 Task: Assign vinnyoffice2@gmail.com as Assignee of Issue Issue0000000449 in Backlog  in Scrum Project Project0000000090 in Jira. Assign vinnyoffice2@gmail.com as Assignee of Issue Issue0000000450 in Backlog  in Scrum Project Project0000000090 in Jira. Create a Sprint called Sprint0000000265 in Scrum Project Project0000000089 in Jira. Create a Sprint called Sprint0000000266 in Scrum Project Project0000000089 in Jira. Create a Sprint called Sprint0000000267 in Scrum Project Project0000000089 in Jira
Action: Mouse moved to (926, 368)
Screenshot: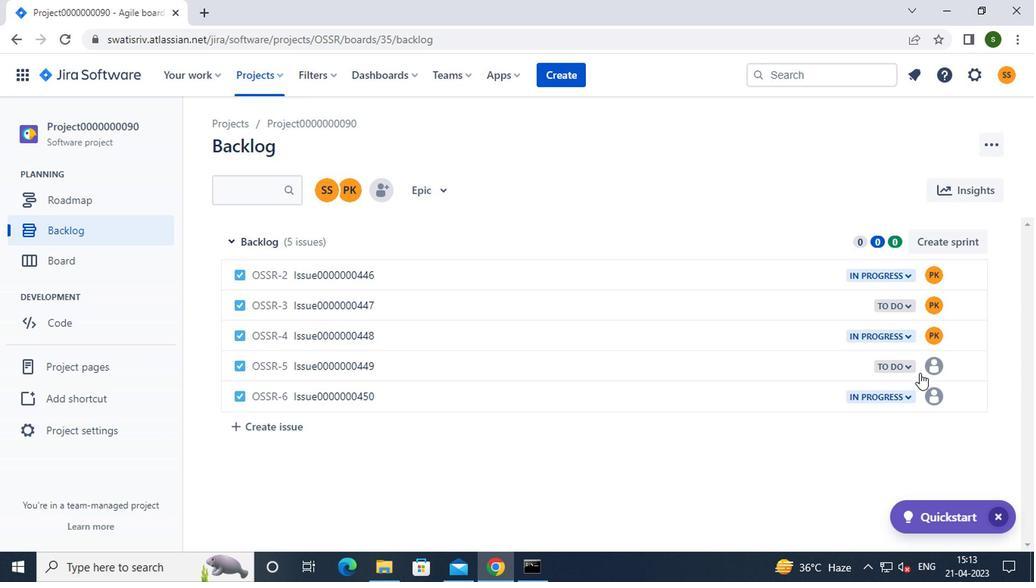 
Action: Mouse pressed left at (926, 368)
Screenshot: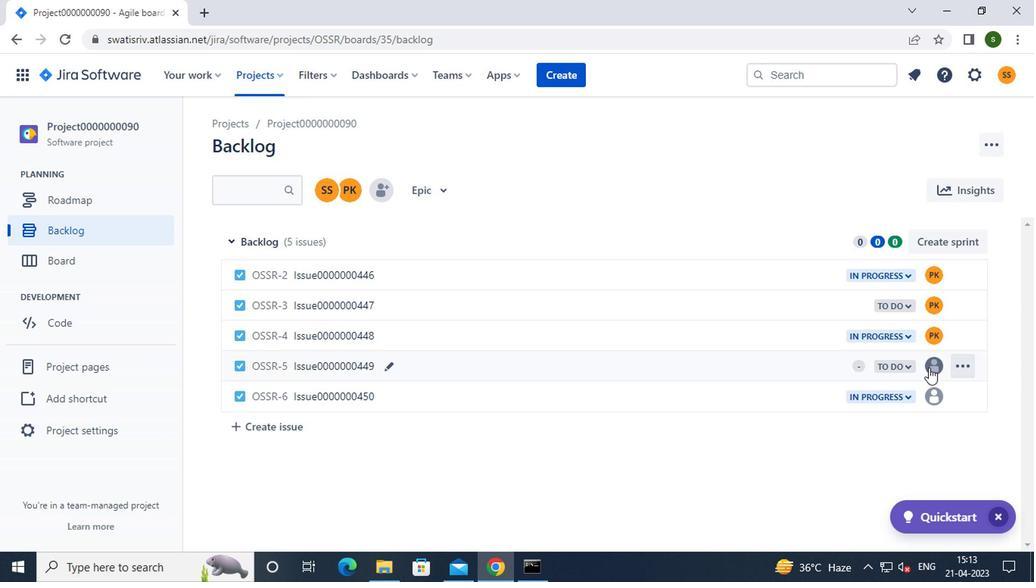 
Action: Mouse moved to (876, 437)
Screenshot: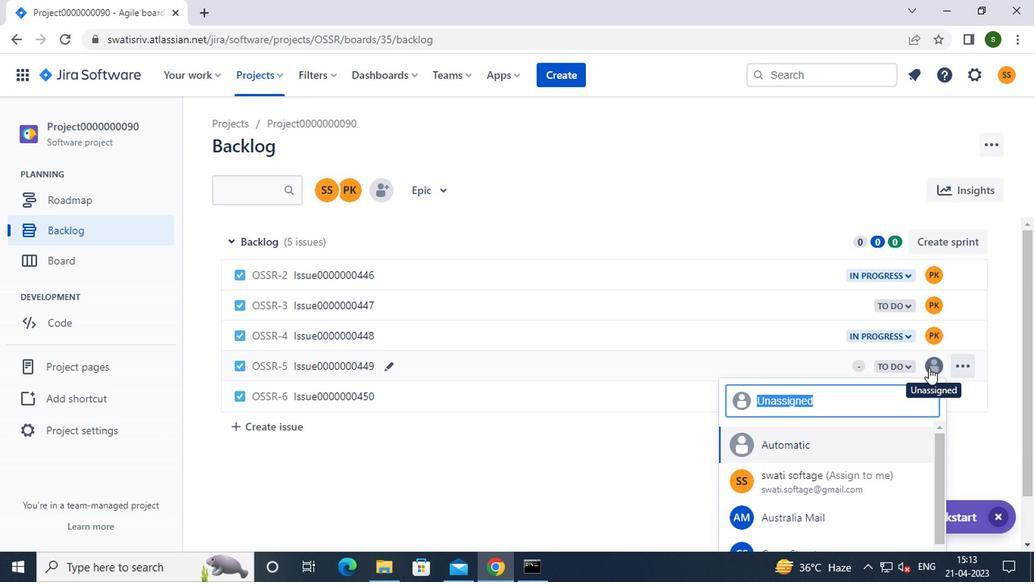 
Action: Mouse scrolled (876, 436) with delta (0, 0)
Screenshot: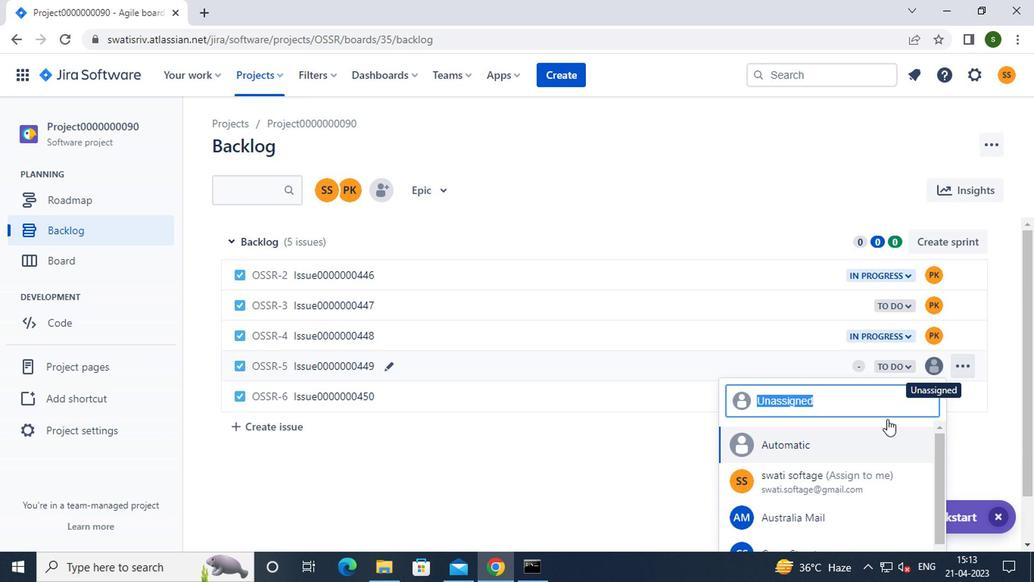 
Action: Mouse scrolled (876, 436) with delta (0, 0)
Screenshot: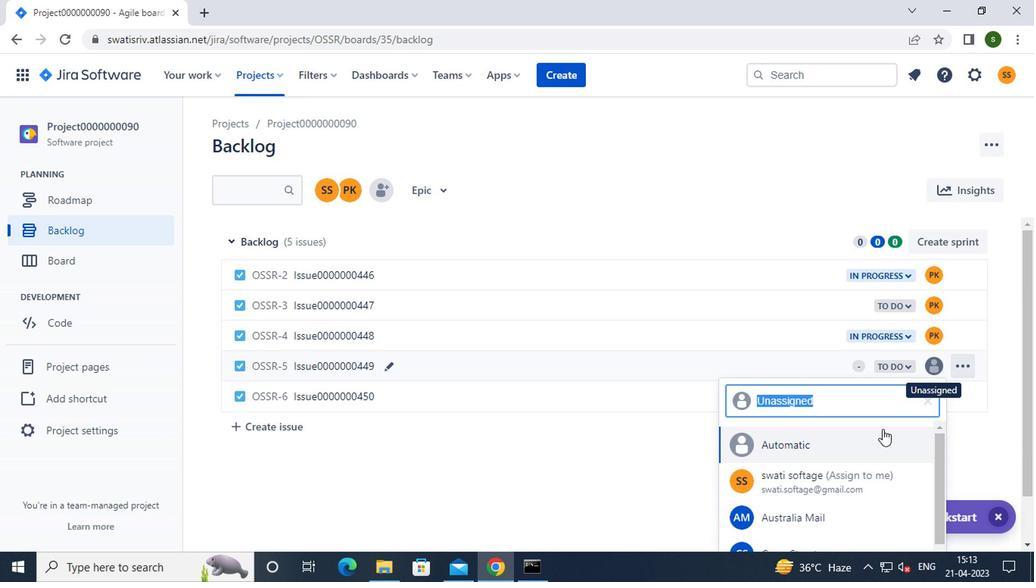
Action: Mouse scrolled (876, 436) with delta (0, 0)
Screenshot: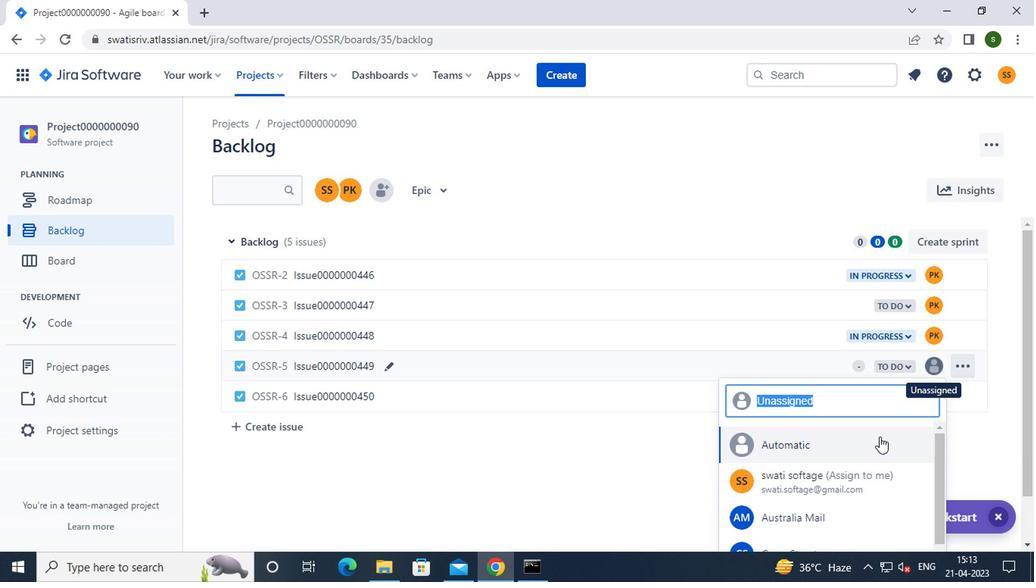 
Action: Mouse moved to (1031, 389)
Screenshot: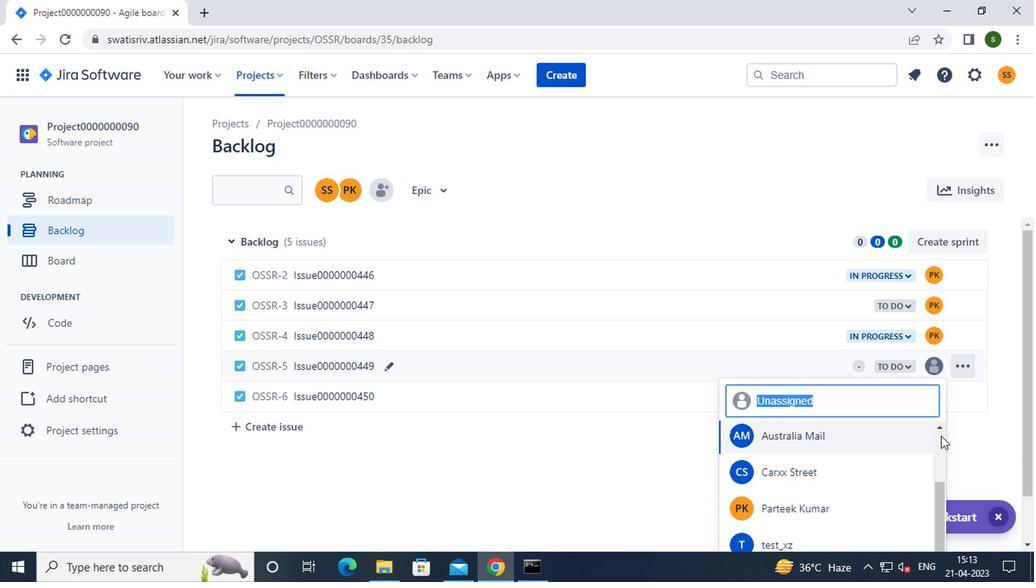 
Action: Mouse pressed left at (1030, 389)
Screenshot: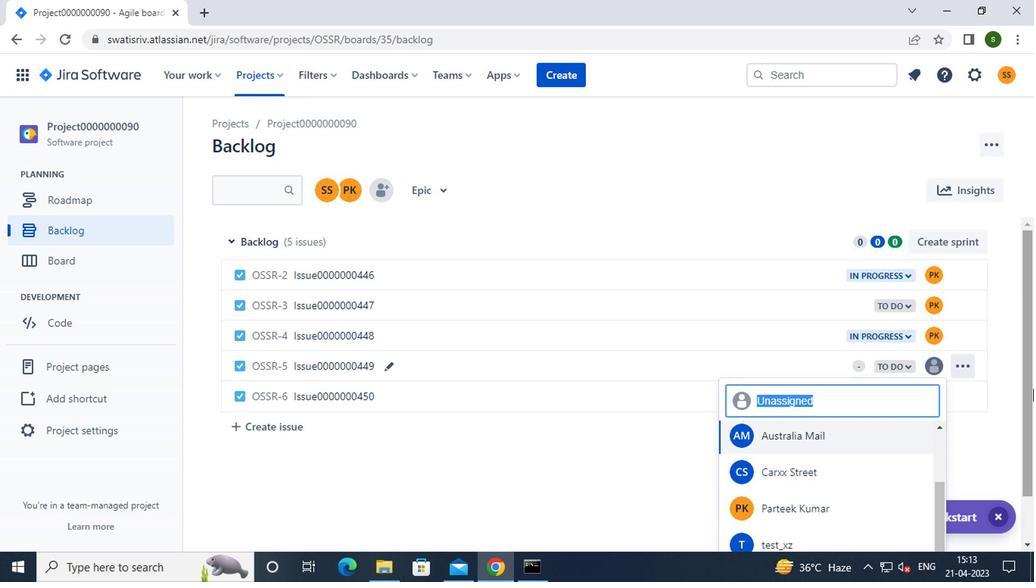 
Action: Mouse moved to (877, 479)
Screenshot: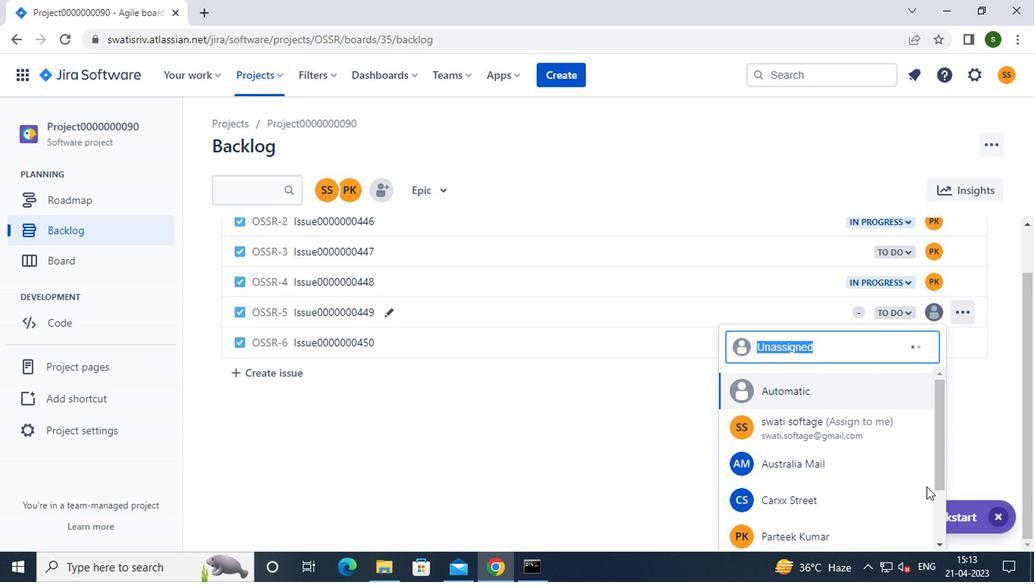 
Action: Mouse scrolled (877, 478) with delta (0, -1)
Screenshot: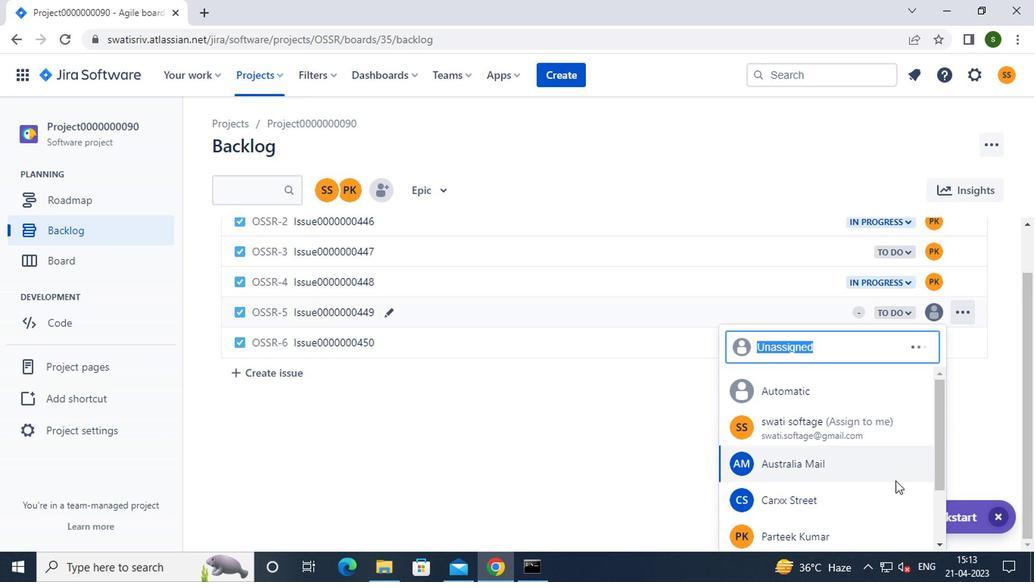 
Action: Mouse scrolled (877, 478) with delta (0, -1)
Screenshot: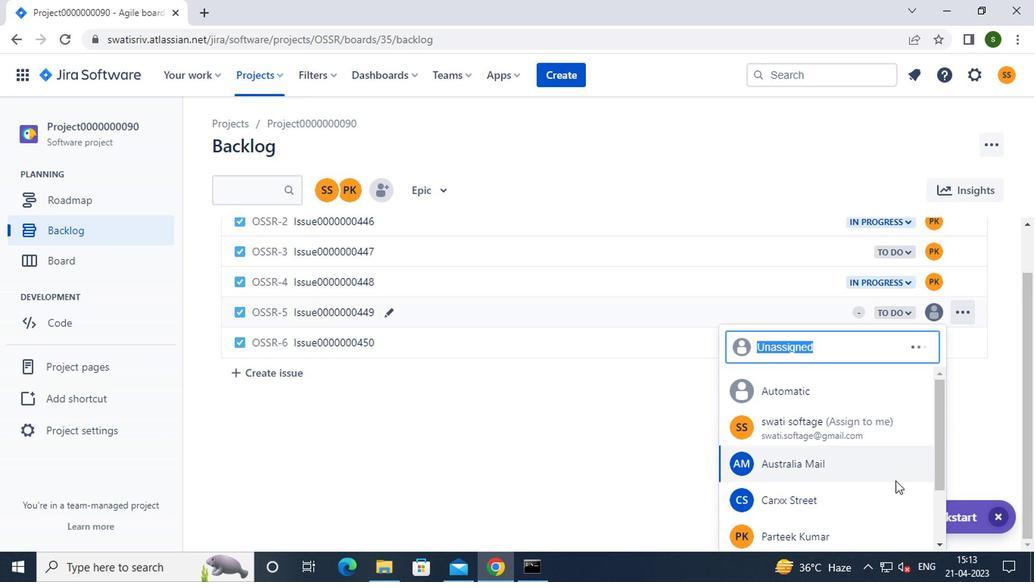 
Action: Mouse scrolled (877, 478) with delta (0, -1)
Screenshot: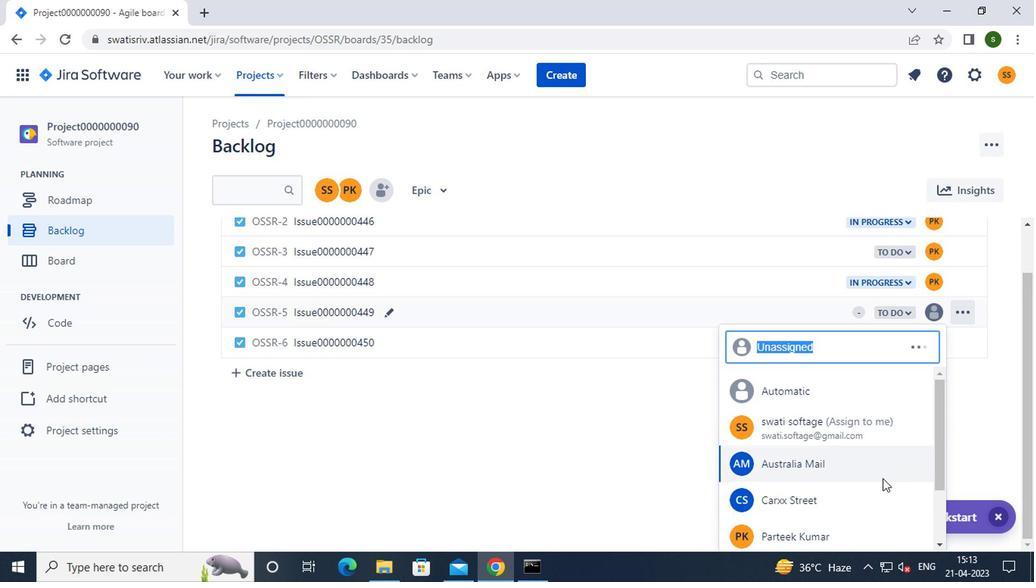 
Action: Mouse moved to (801, 532)
Screenshot: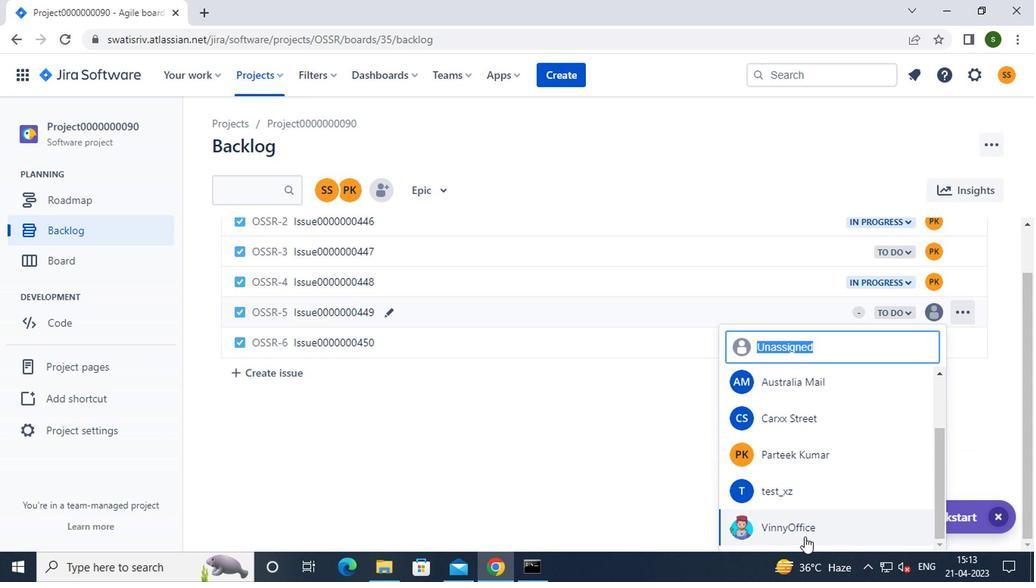 
Action: Mouse pressed left at (801, 532)
Screenshot: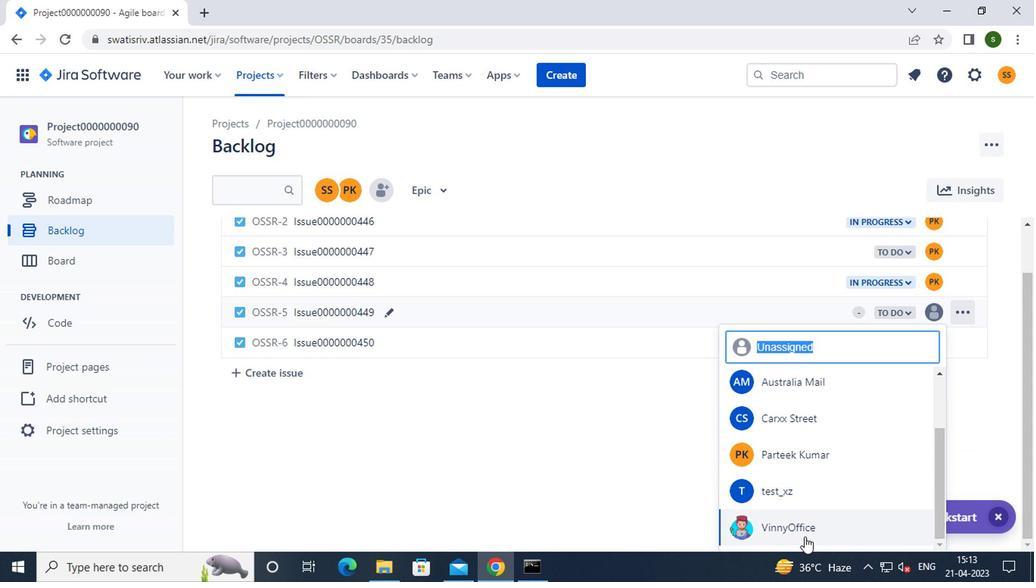 
Action: Mouse moved to (931, 401)
Screenshot: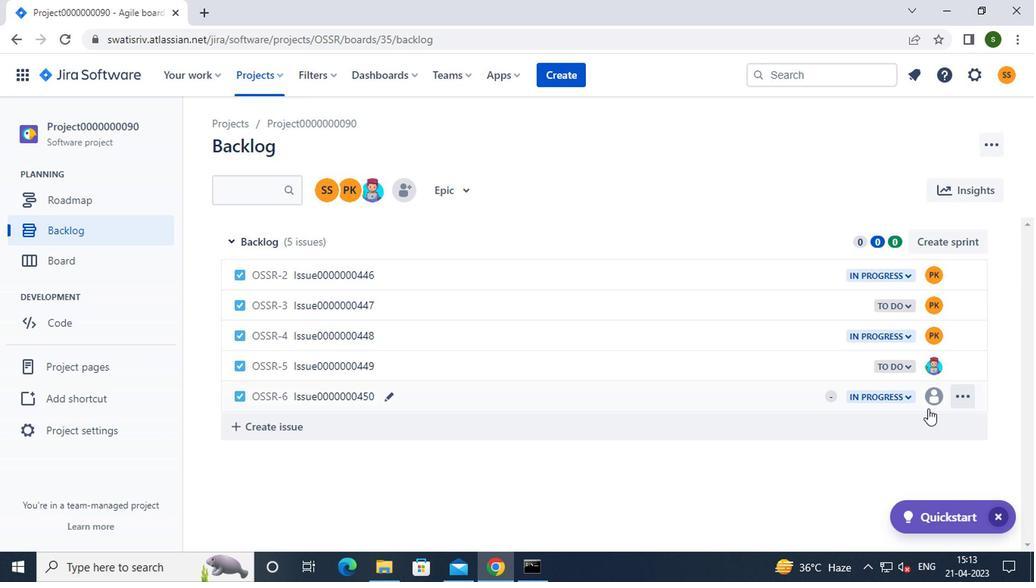 
Action: Mouse pressed left at (931, 401)
Screenshot: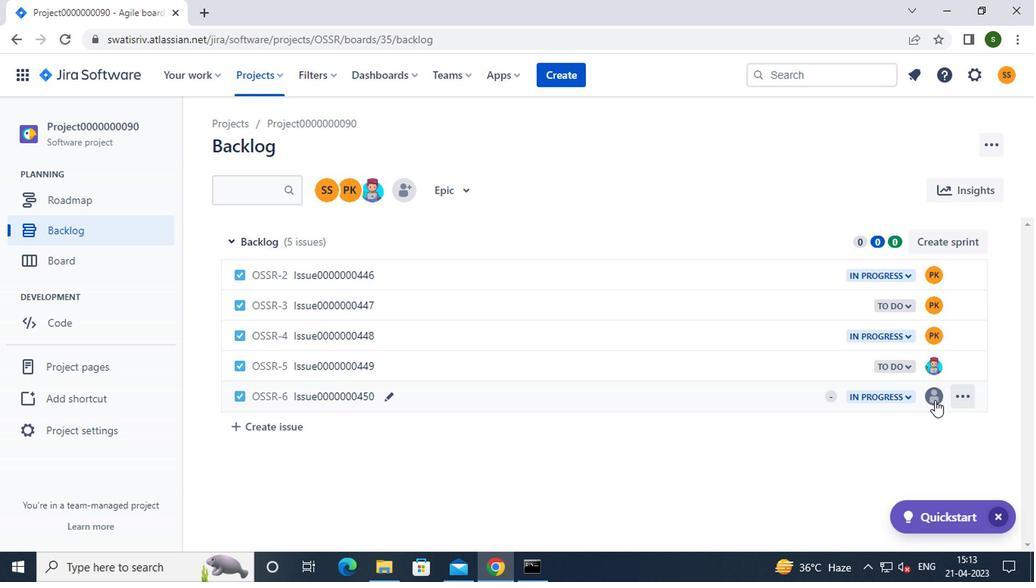 
Action: Mouse moved to (894, 427)
Screenshot: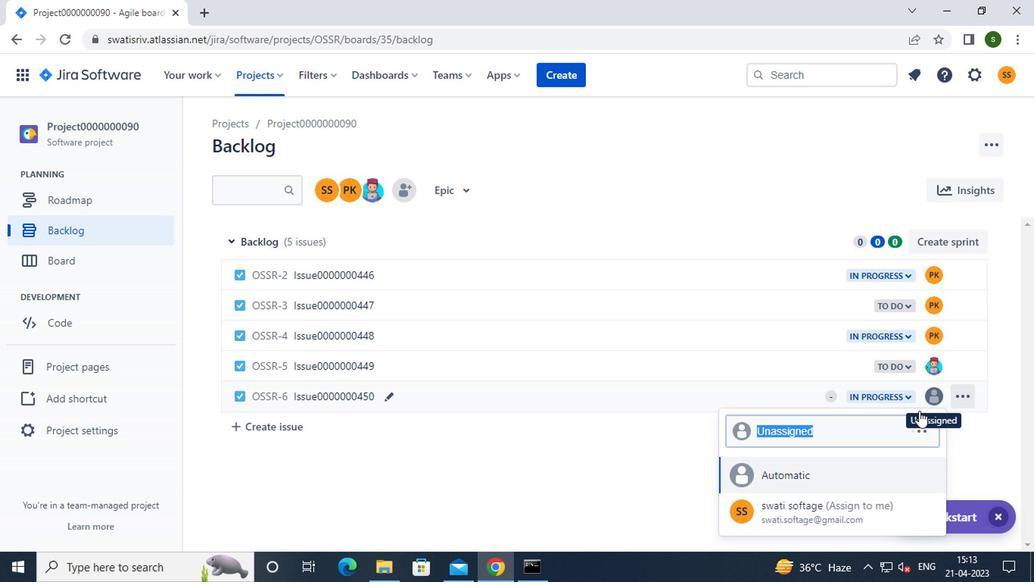
Action: Mouse scrolled (894, 426) with delta (0, 0)
Screenshot: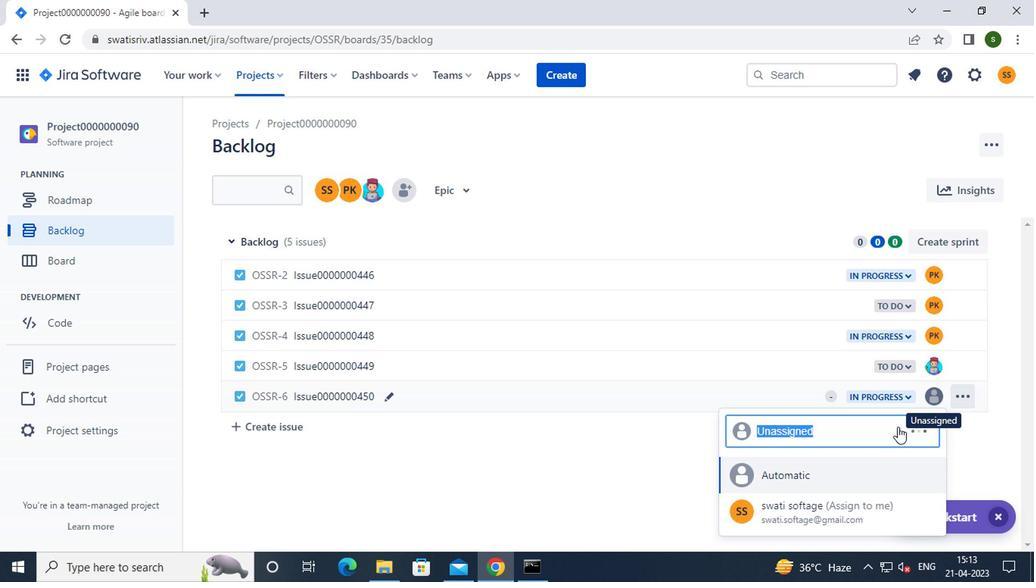 
Action: Mouse scrolled (894, 426) with delta (0, 0)
Screenshot: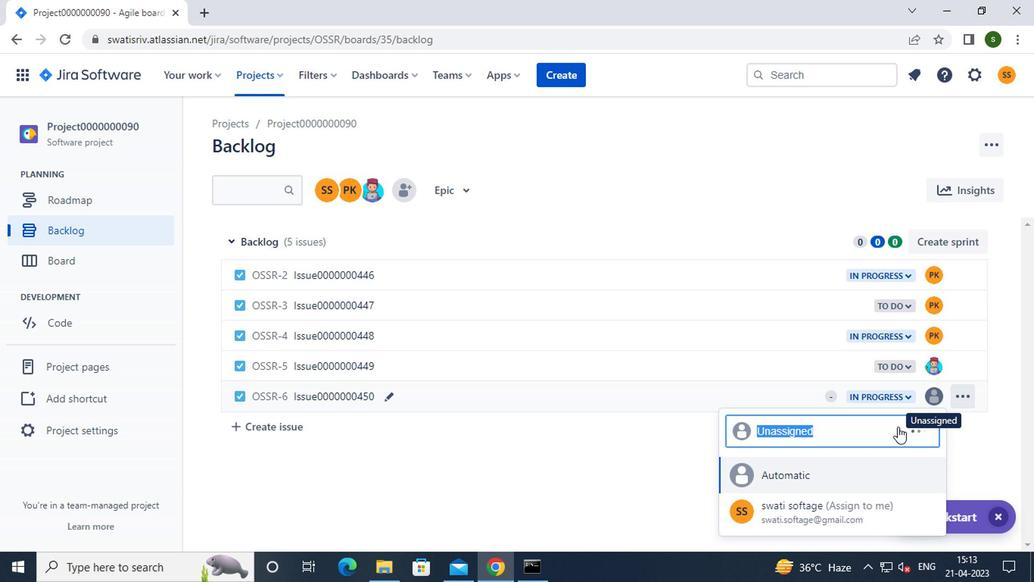 
Action: Mouse scrolled (894, 426) with delta (0, 0)
Screenshot: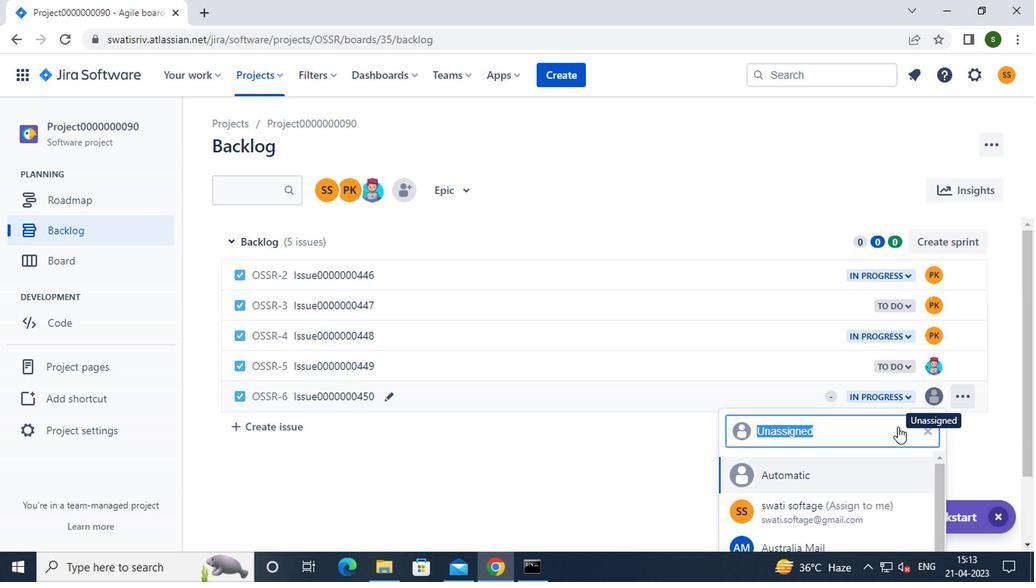 
Action: Mouse scrolled (894, 426) with delta (0, 0)
Screenshot: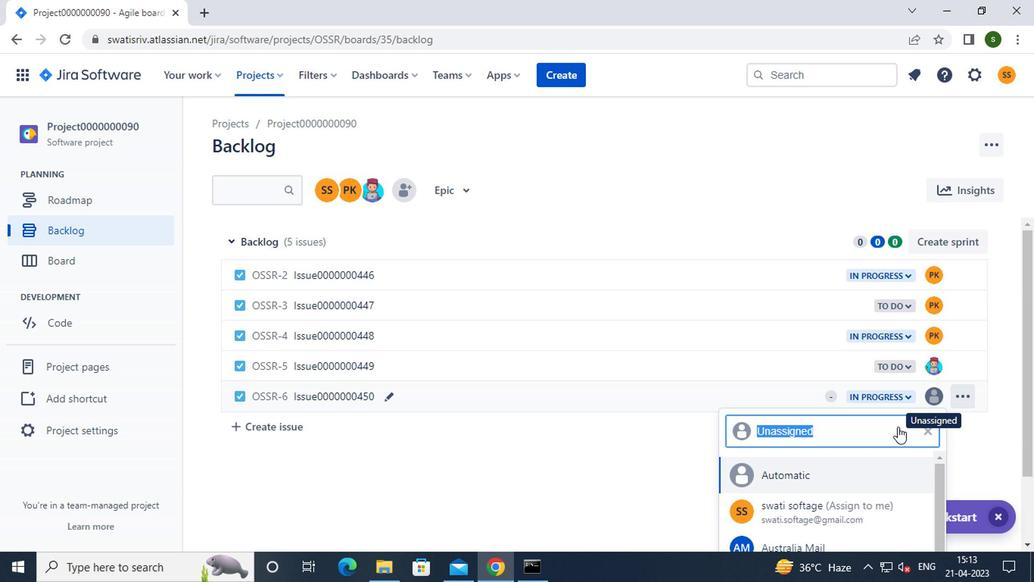 
Action: Mouse scrolled (894, 426) with delta (0, 0)
Screenshot: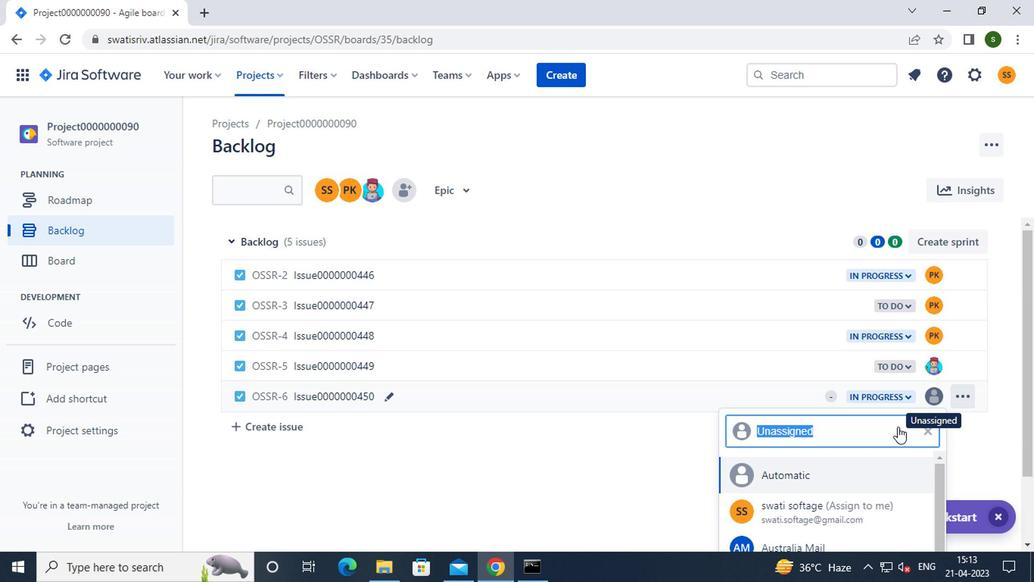 
Action: Mouse moved to (932, 416)
Screenshot: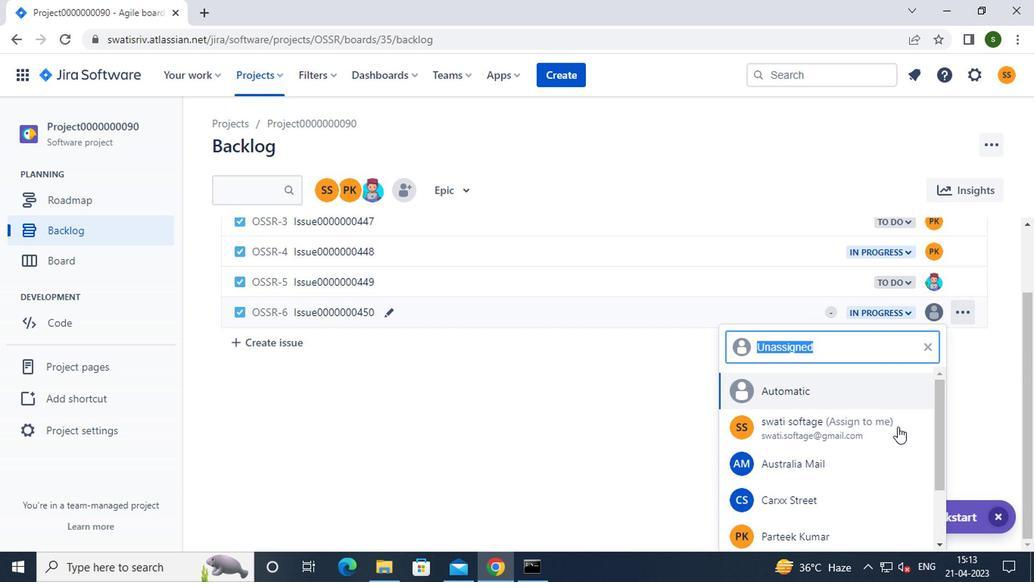 
Action: Mouse pressed left at (932, 416)
Screenshot: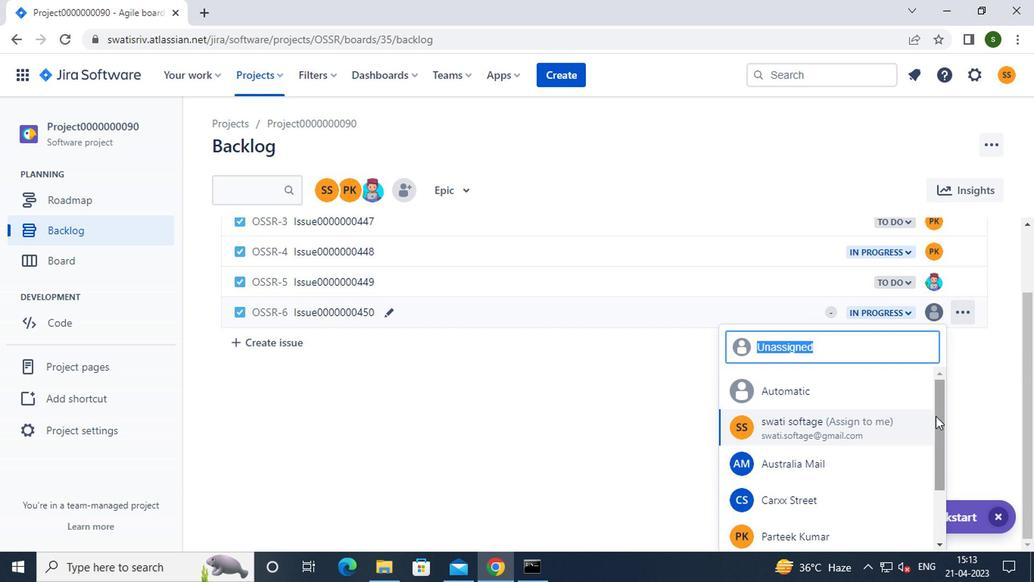 
Action: Mouse moved to (818, 522)
Screenshot: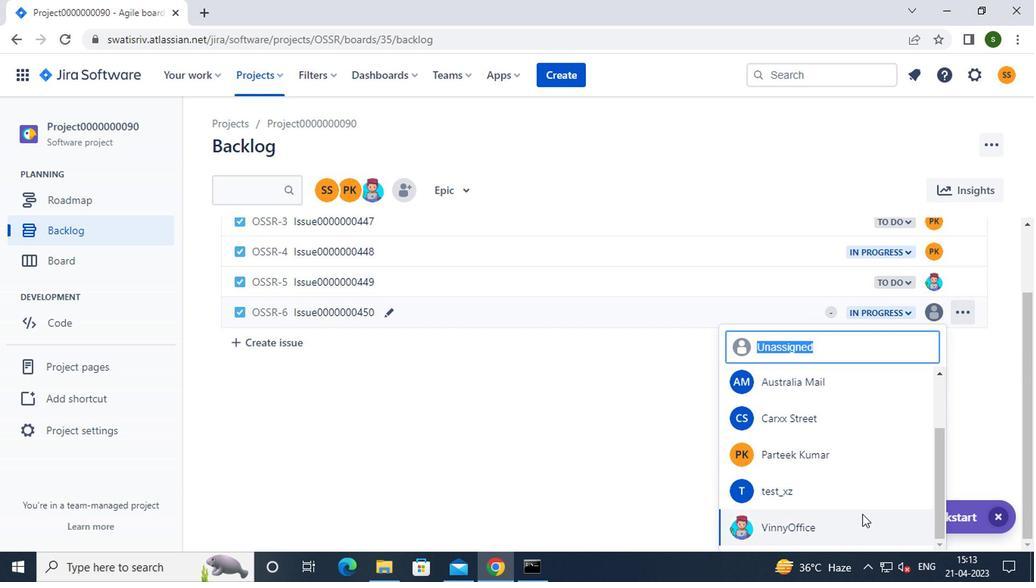 
Action: Mouse pressed left at (818, 522)
Screenshot: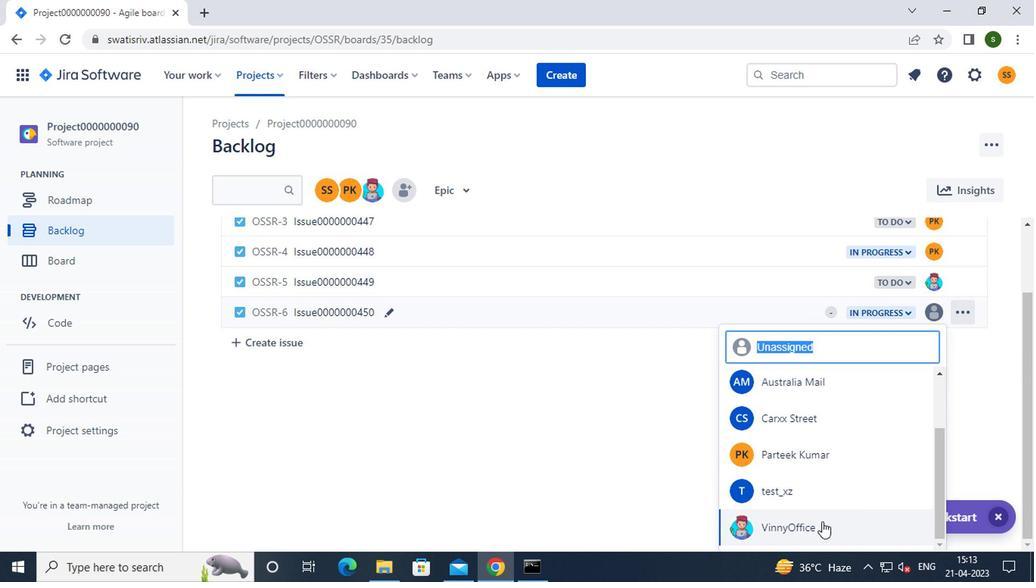 
Action: Mouse moved to (252, 80)
Screenshot: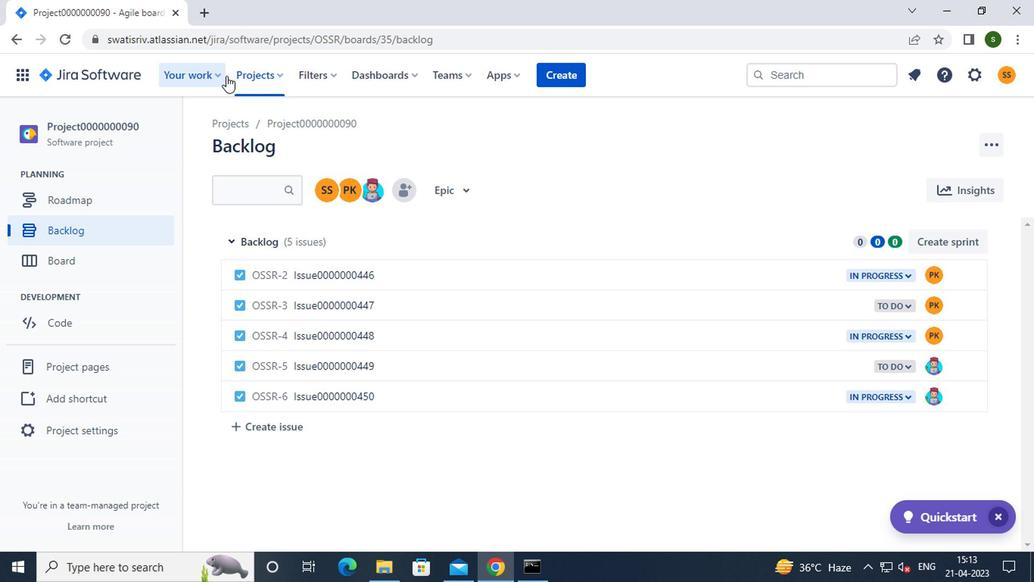 
Action: Mouse pressed left at (252, 80)
Screenshot: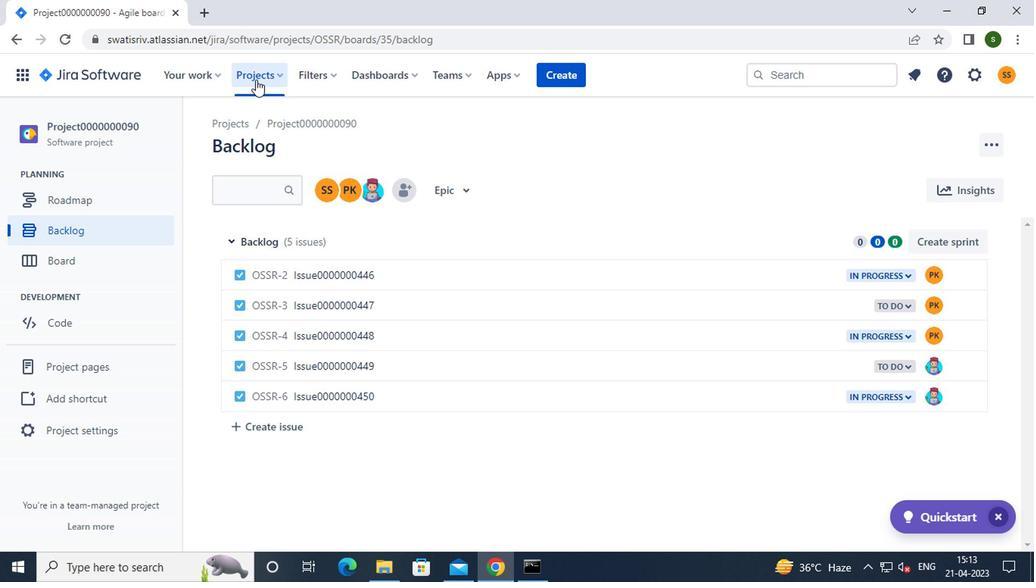 
Action: Mouse moved to (371, 188)
Screenshot: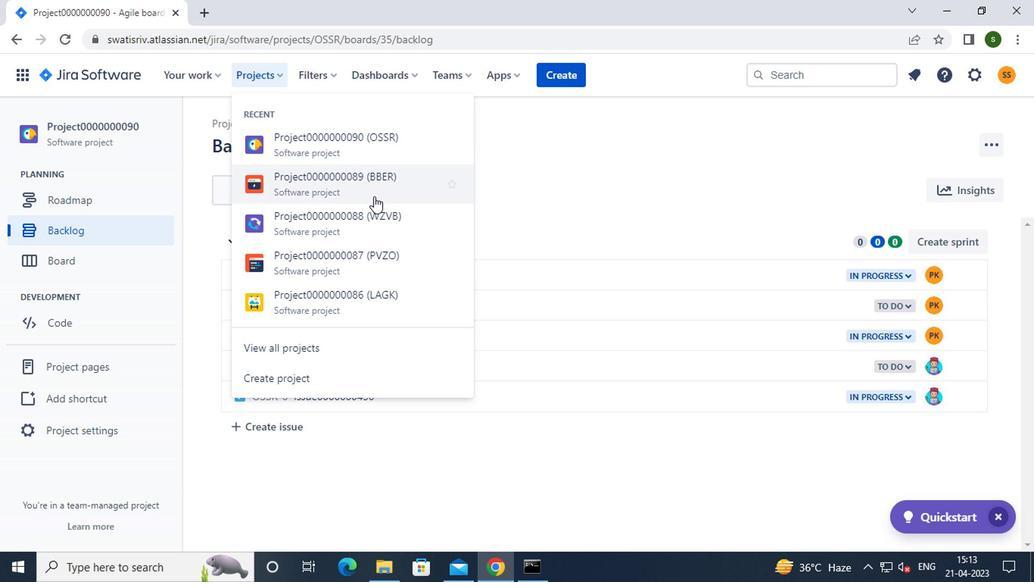 
Action: Mouse pressed left at (371, 188)
Screenshot: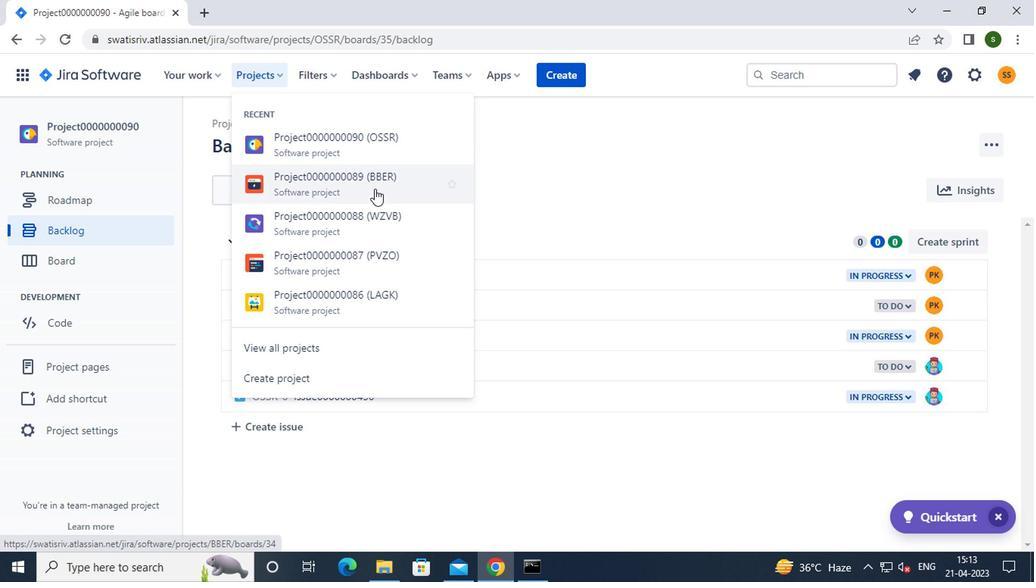 
Action: Mouse moved to (92, 227)
Screenshot: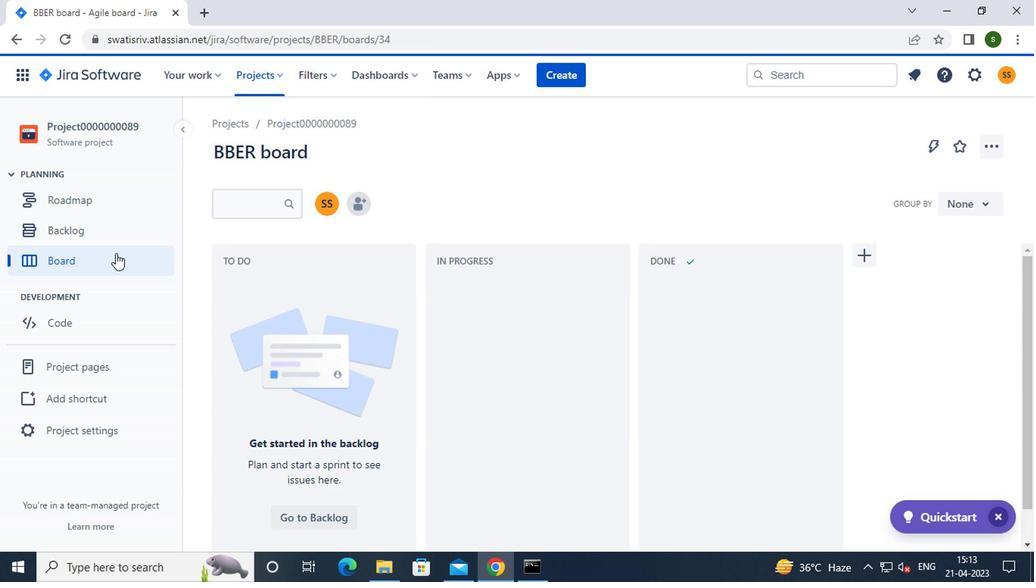 
Action: Mouse pressed left at (92, 227)
Screenshot: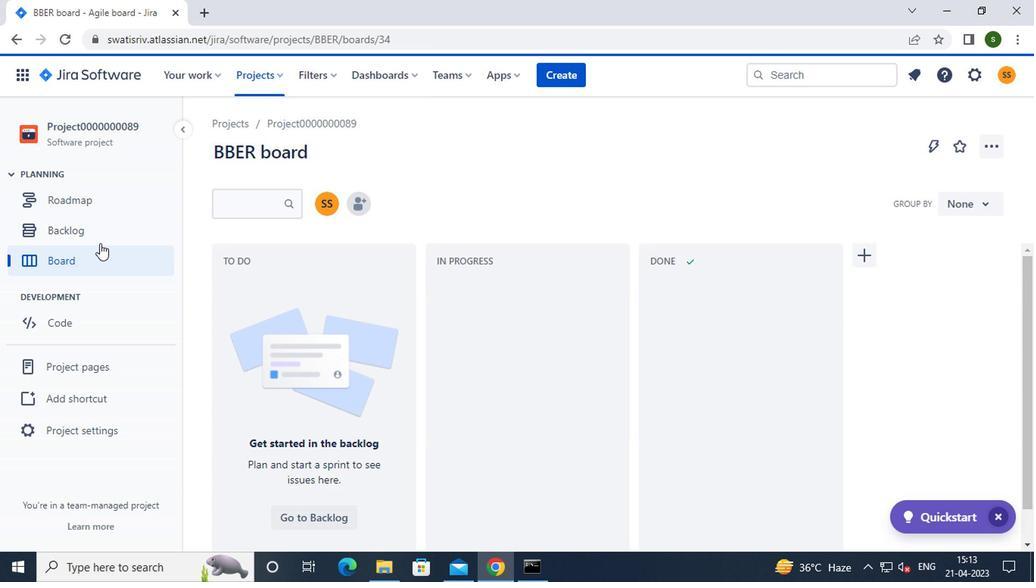 
Action: Mouse moved to (962, 246)
Screenshot: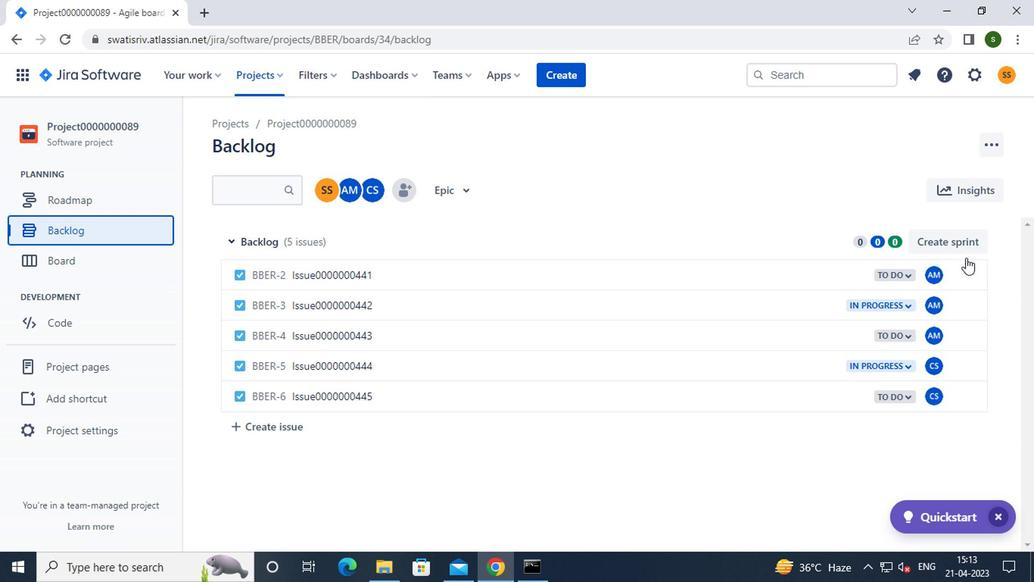 
Action: Mouse pressed left at (962, 246)
Screenshot: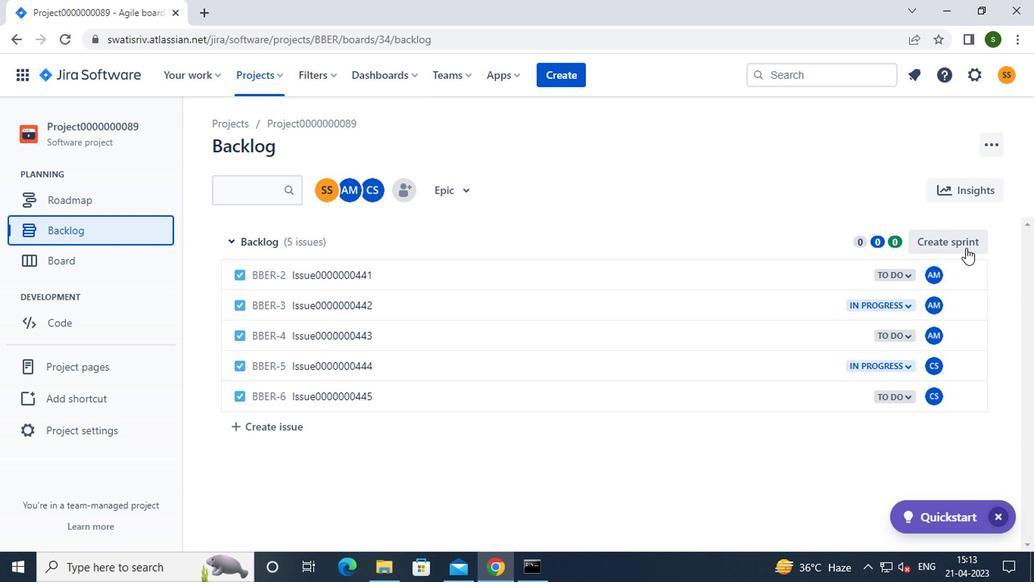 
Action: Mouse moved to (961, 247)
Screenshot: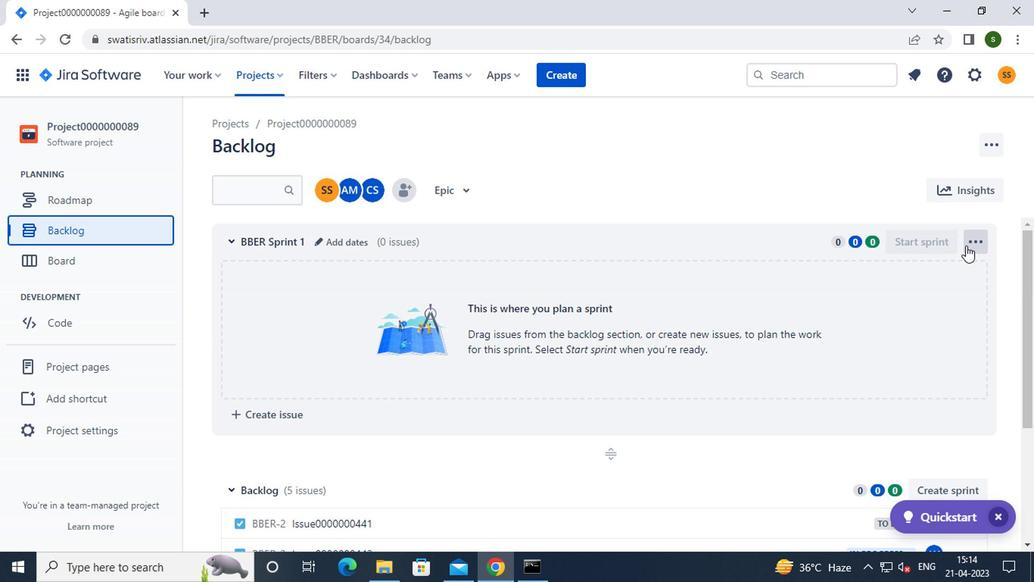 
Action: Mouse pressed left at (961, 247)
Screenshot: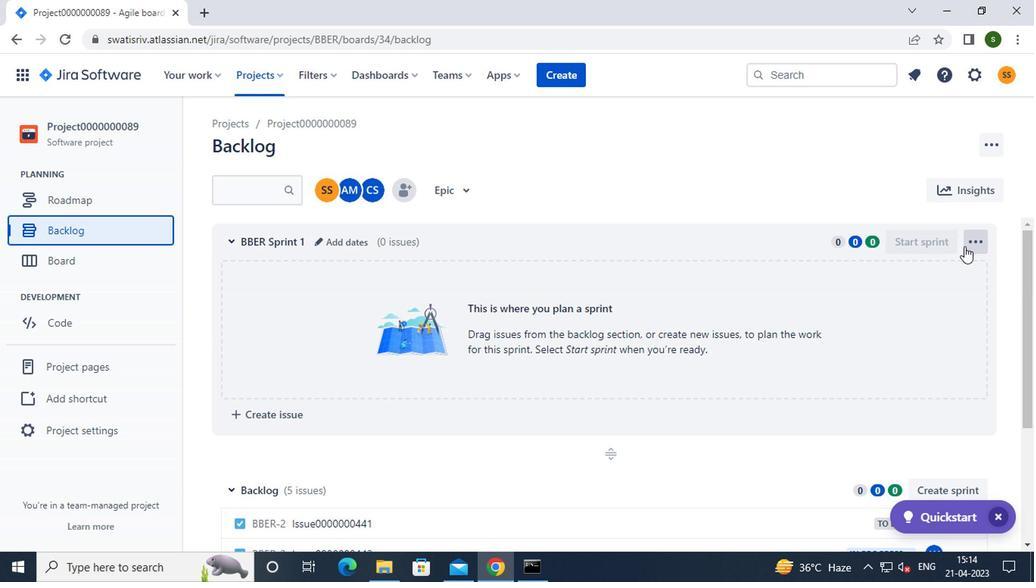 
Action: Mouse moved to (949, 281)
Screenshot: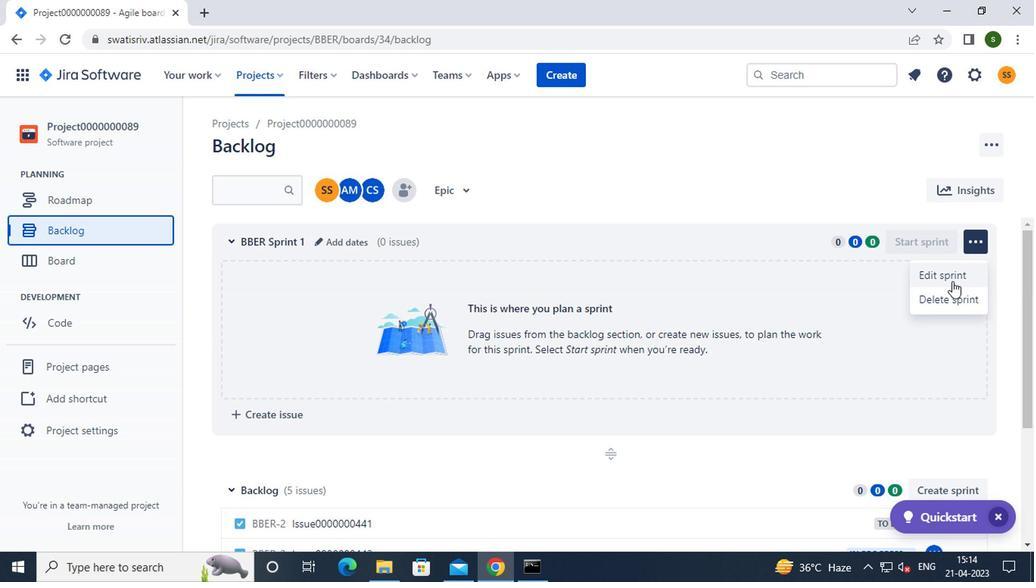 
Action: Mouse pressed left at (949, 281)
Screenshot: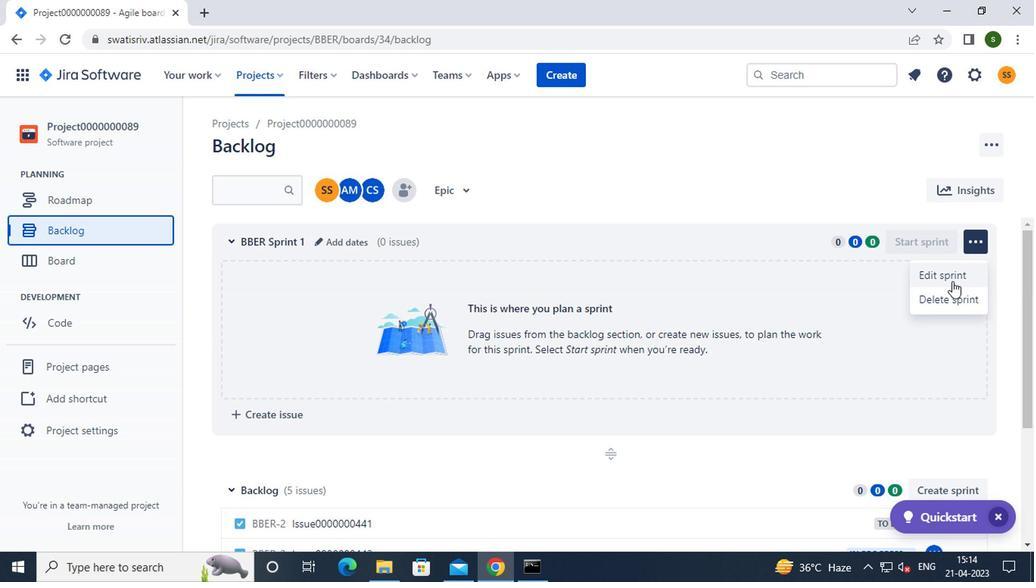 
Action: Mouse moved to (418, 199)
Screenshot: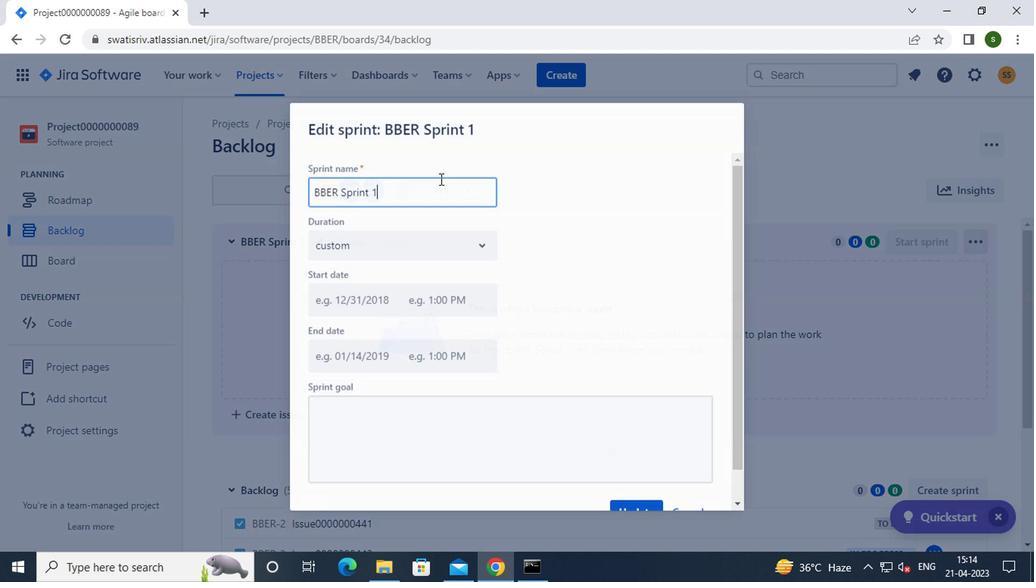 
Action: Key pressed <Key.backspace><Key.backspace><Key.backspace><Key.backspace><Key.backspace><Key.backspace><Key.backspace><Key.backspace><Key.backspace><Key.backspace><Key.backspace><Key.backspace><Key.backspace><Key.backspace><Key.backspace><Key.caps_lock><Key.caps_lock>s<Key.caps_lock>print0000000265
Screenshot: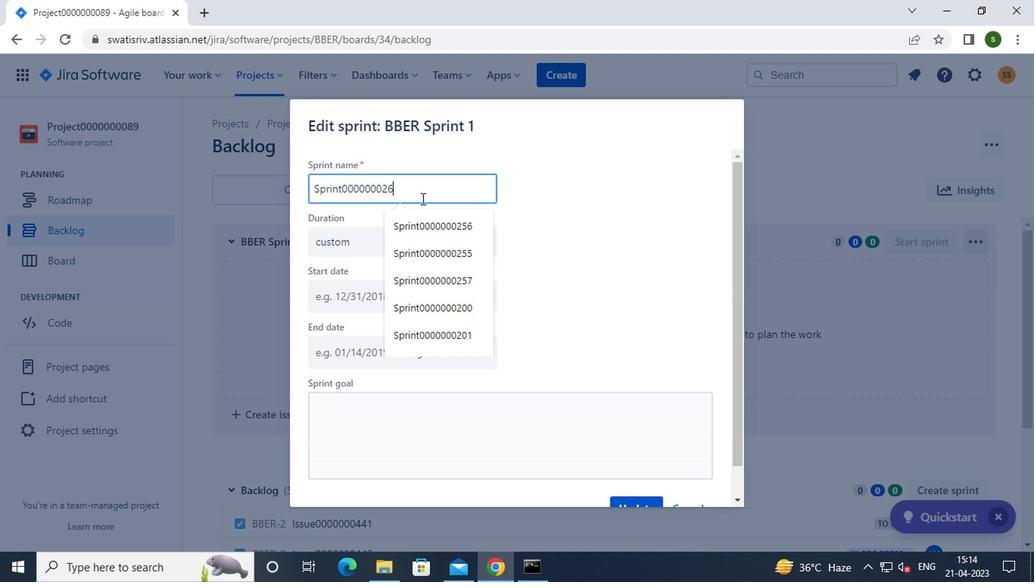
Action: Mouse moved to (653, 298)
Screenshot: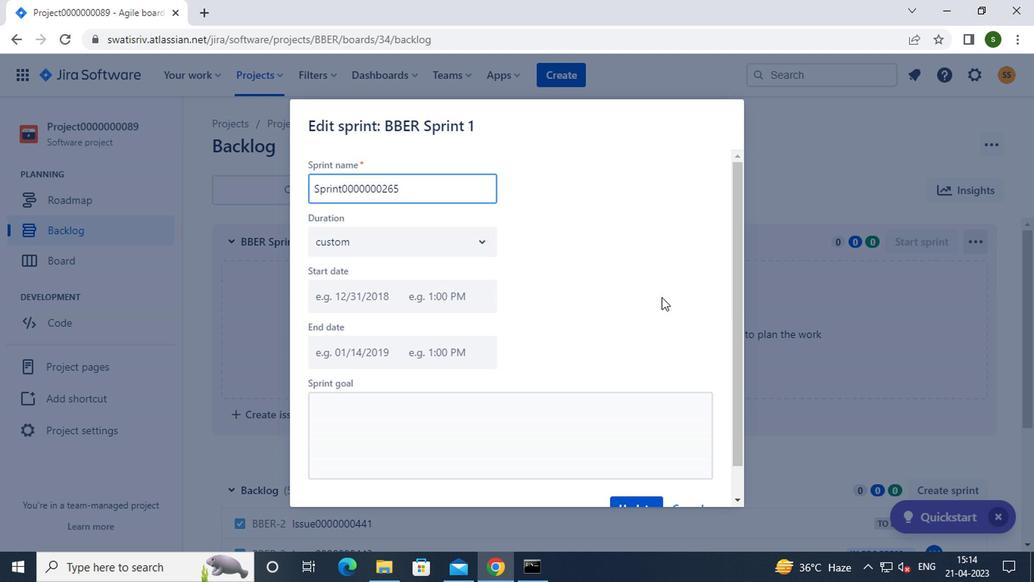 
Action: Mouse scrolled (653, 297) with delta (0, 0)
Screenshot: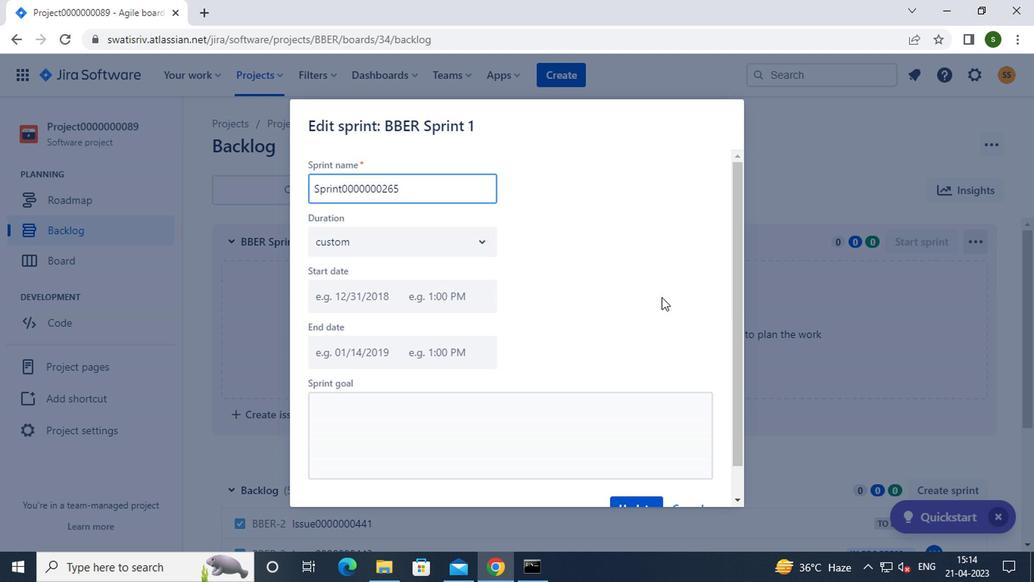
Action: Mouse moved to (653, 298)
Screenshot: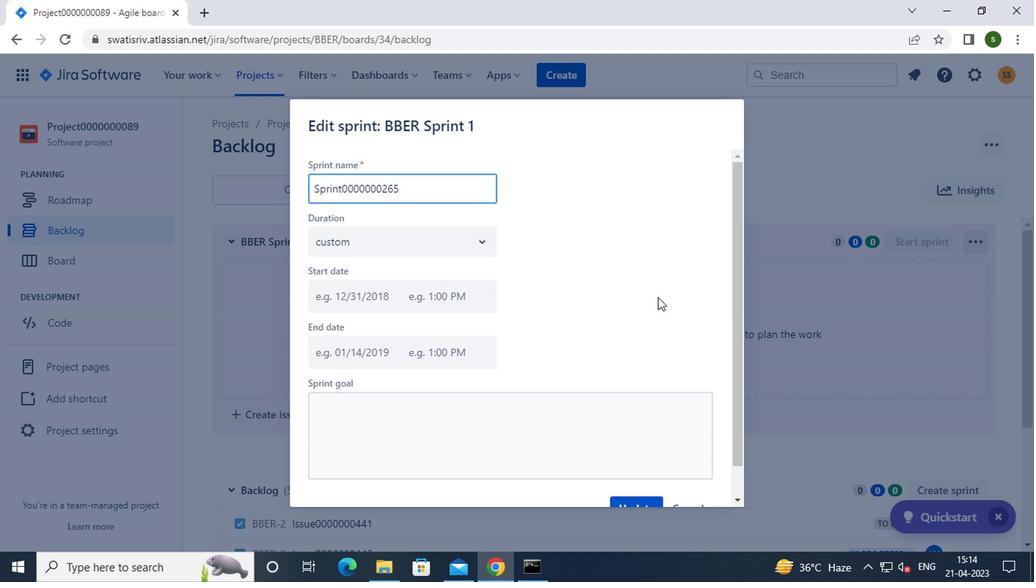 
Action: Mouse scrolled (653, 297) with delta (0, 0)
Screenshot: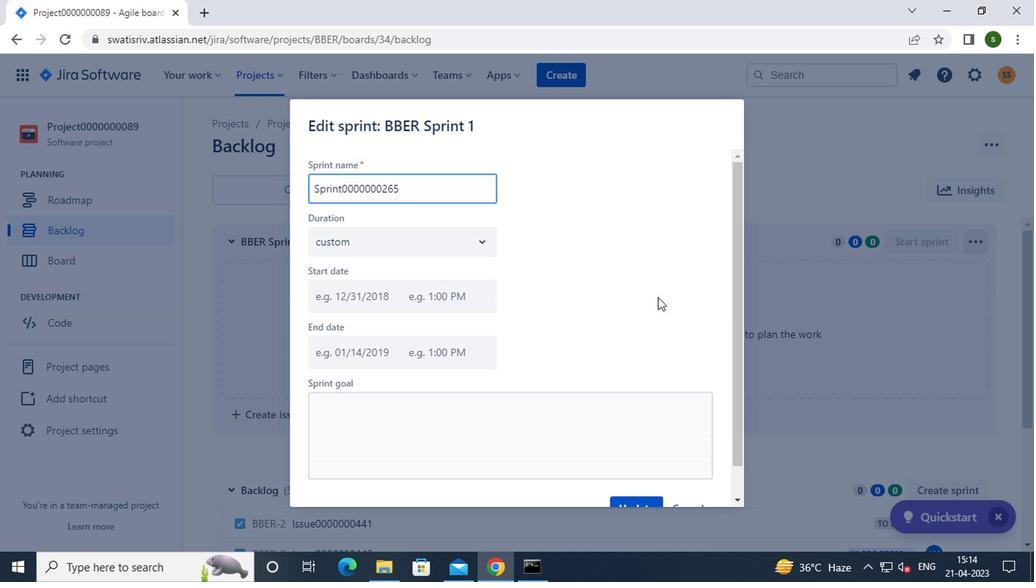 
Action: Mouse moved to (640, 473)
Screenshot: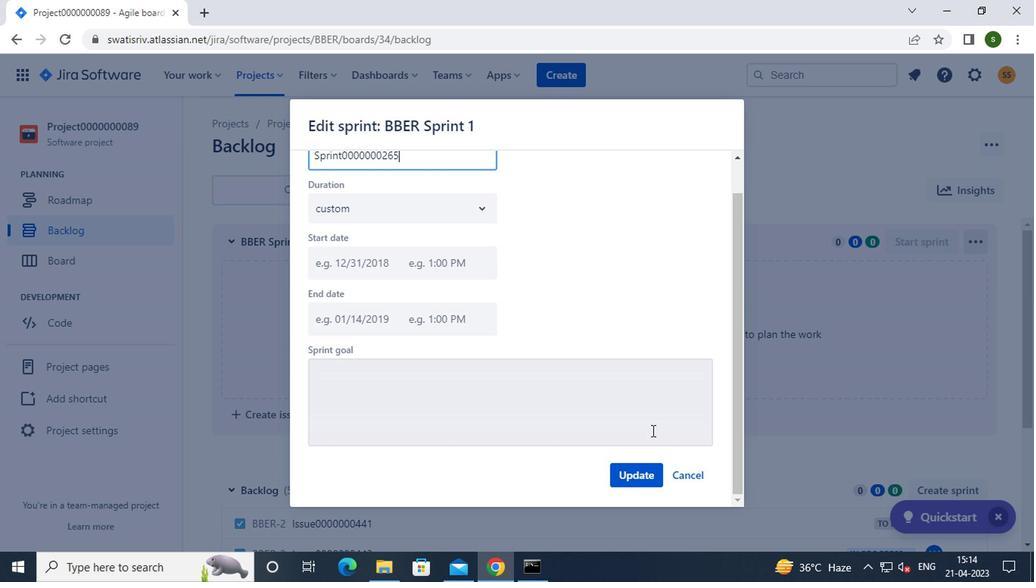 
Action: Mouse pressed left at (640, 473)
Screenshot: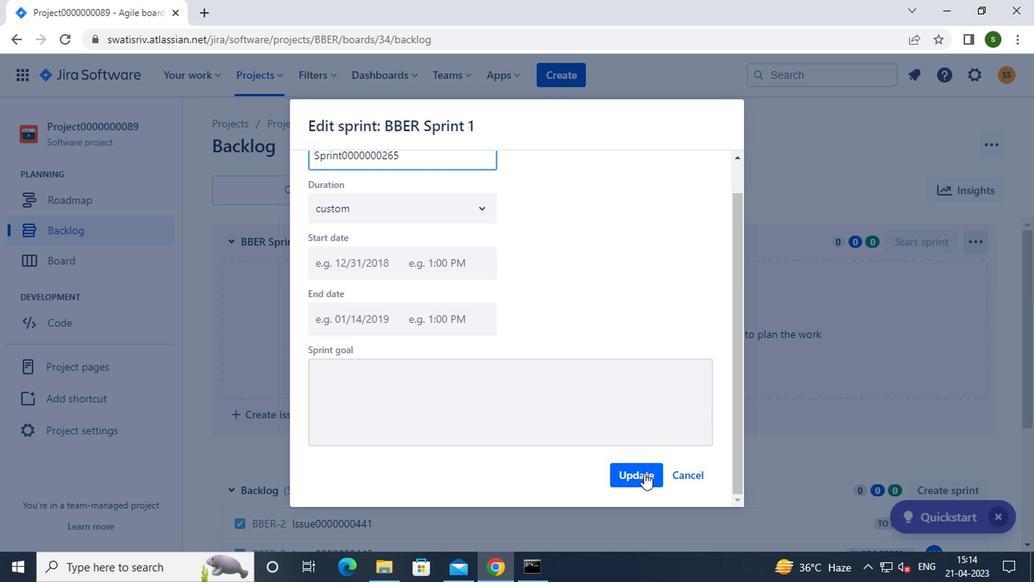 
Action: Mouse moved to (853, 346)
Screenshot: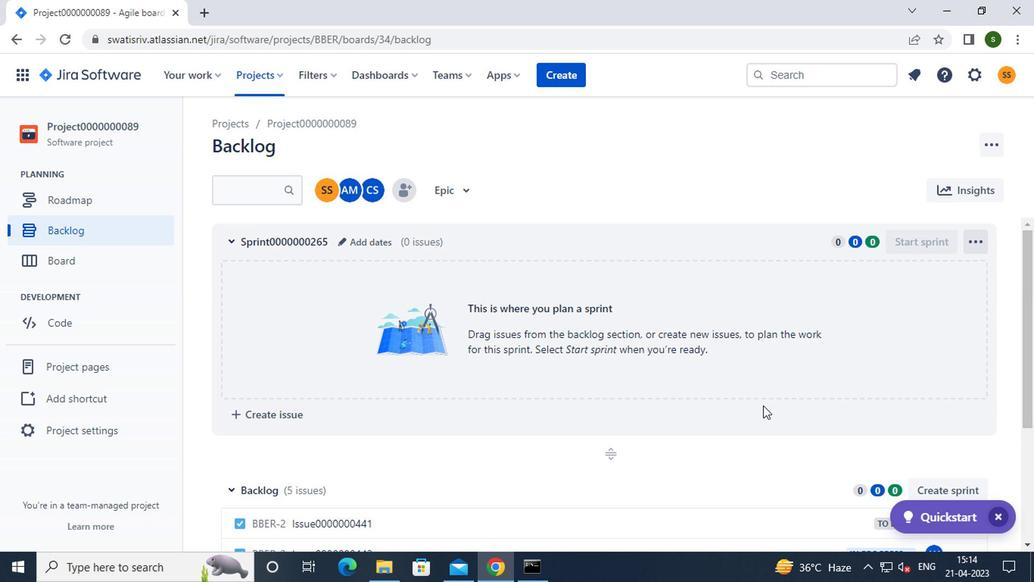 
Action: Mouse scrolled (853, 345) with delta (0, -1)
Screenshot: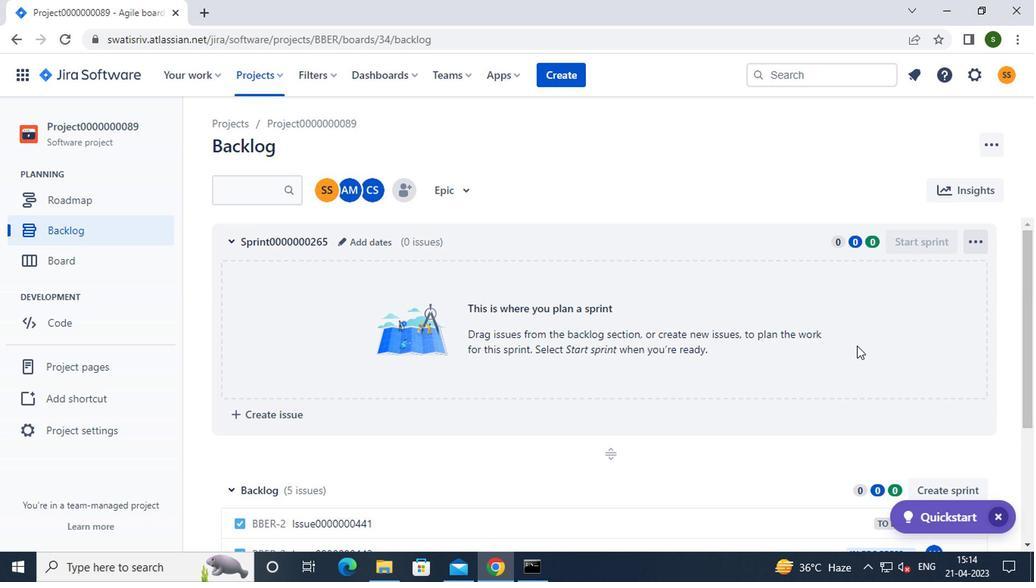 
Action: Mouse scrolled (853, 345) with delta (0, -1)
Screenshot: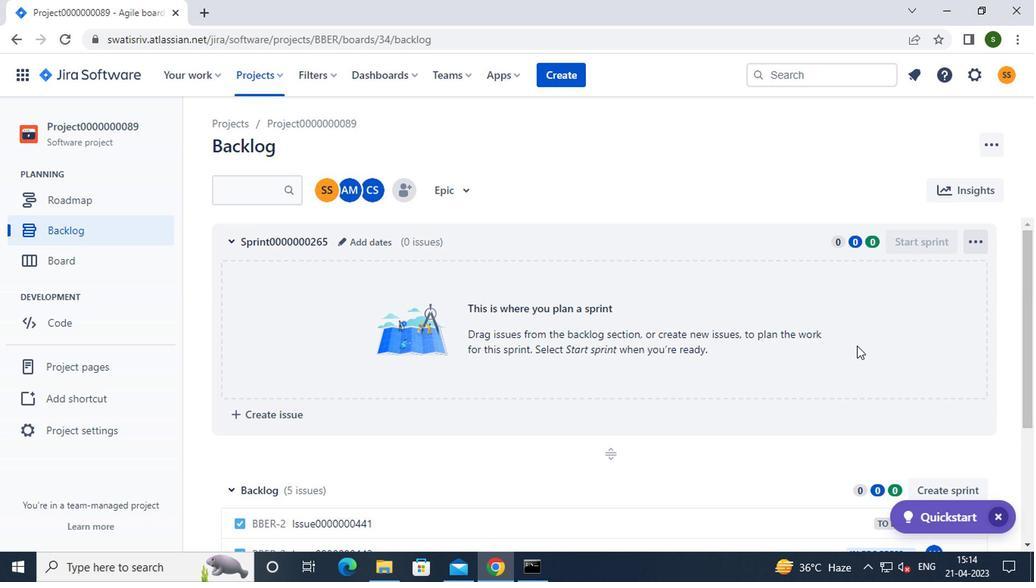 
Action: Mouse moved to (971, 342)
Screenshot: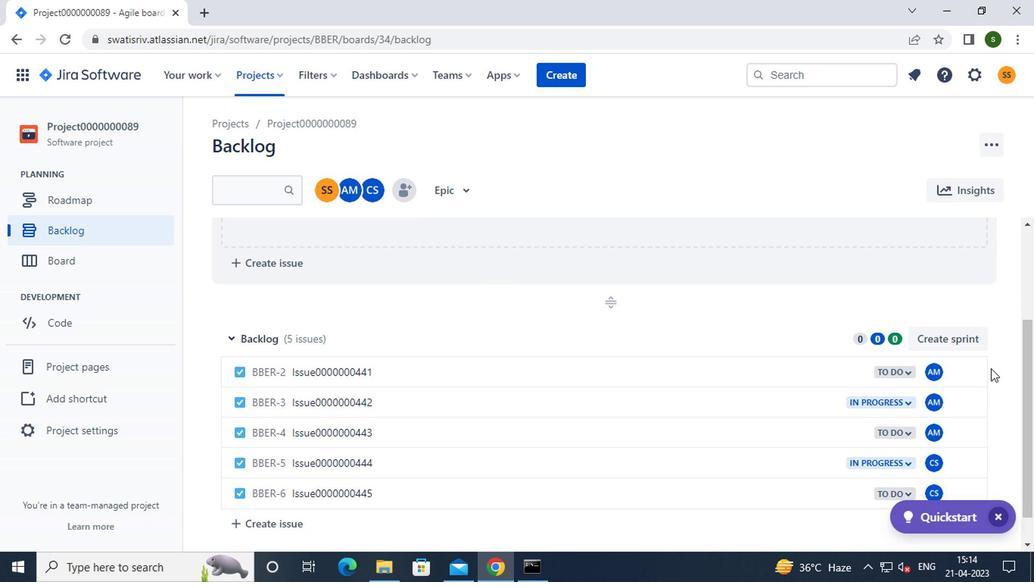 
Action: Mouse pressed left at (971, 342)
Screenshot: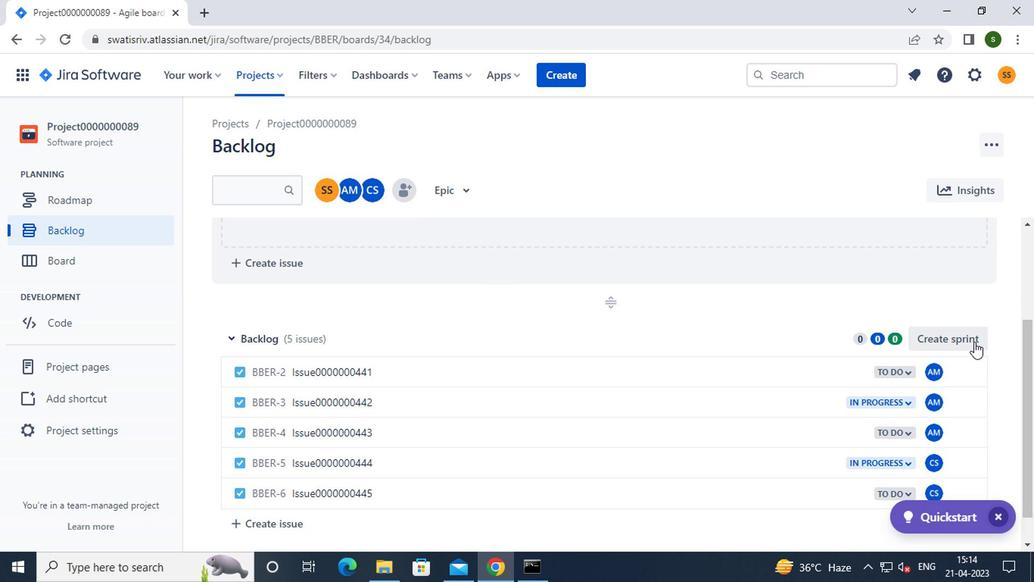 
Action: Mouse moved to (971, 339)
Screenshot: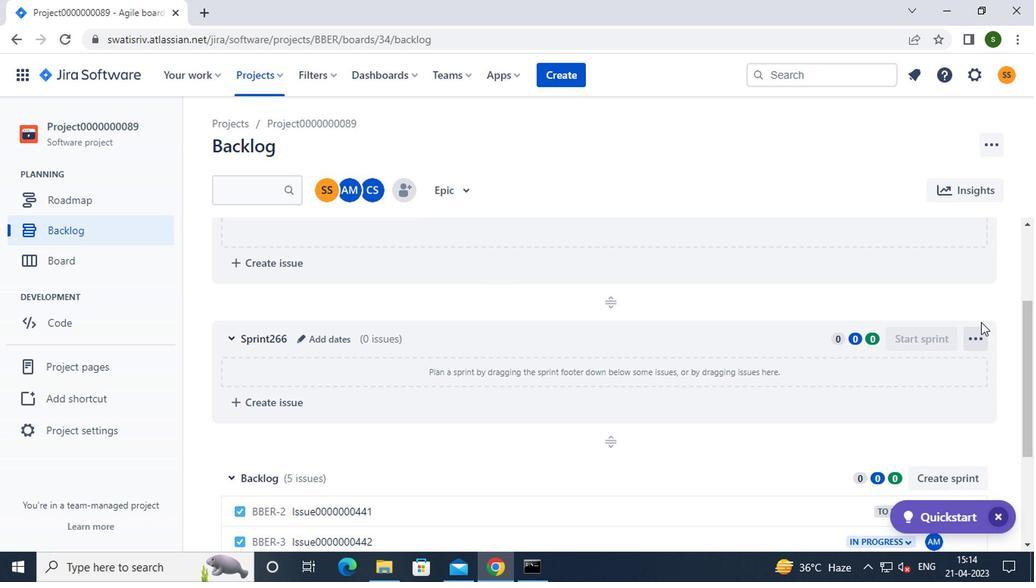 
Action: Mouse pressed left at (971, 339)
Screenshot: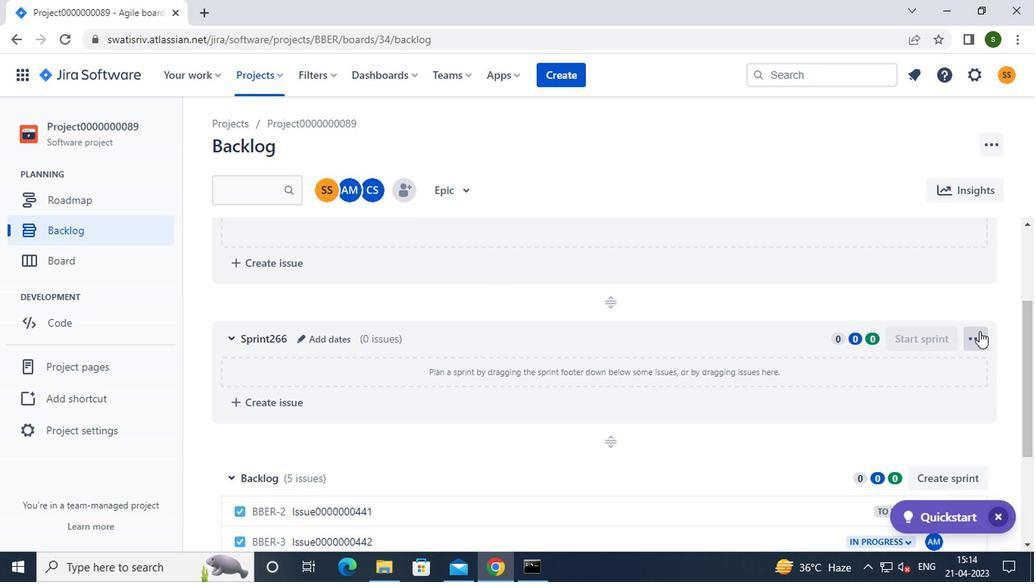 
Action: Mouse moved to (924, 394)
Screenshot: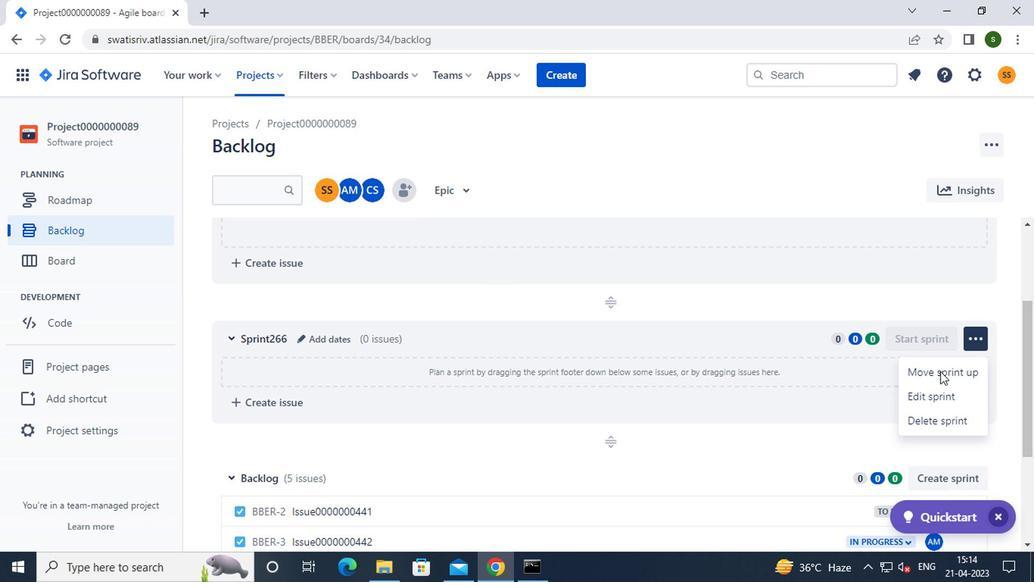 
Action: Mouse pressed left at (924, 394)
Screenshot: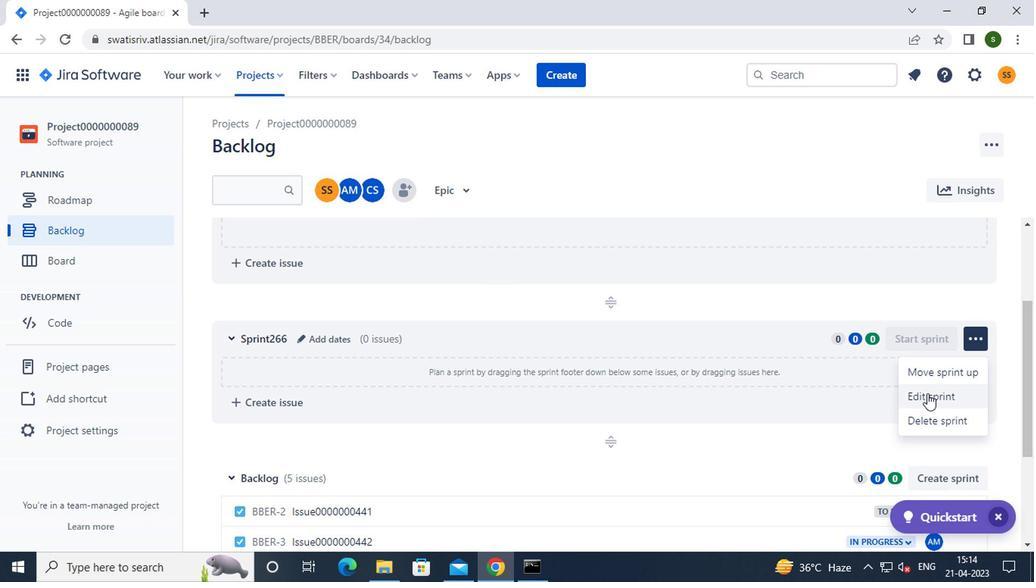 
Action: Mouse moved to (399, 193)
Screenshot: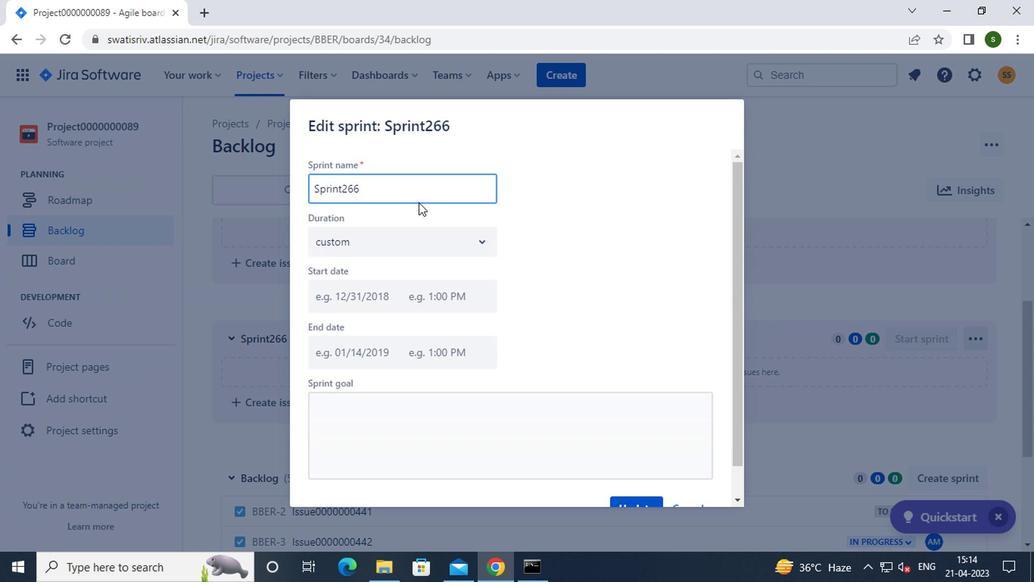 
Action: Key pressed <Key.backspace><Key.backspace><Key.backspace><Key.backspace><Key.backspace><Key.backspace><Key.backspace><Key.backspace><Key.backspace><Key.backspace><Key.backspace><Key.backspace><Key.backspace><Key.backspace><Key.caps_lock>s<Key.caps_lock>print0000000266
Screenshot: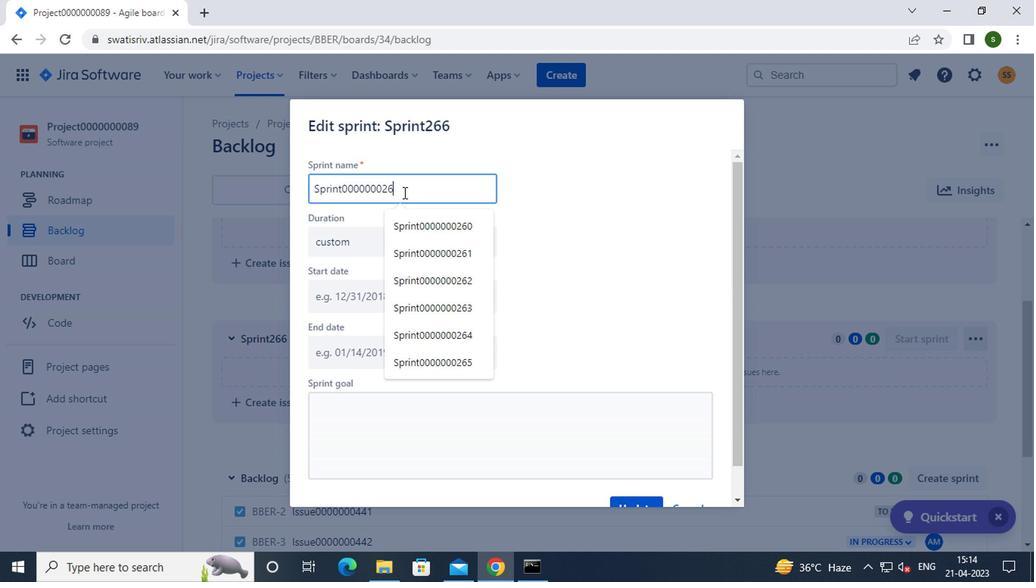 
Action: Mouse moved to (633, 381)
Screenshot: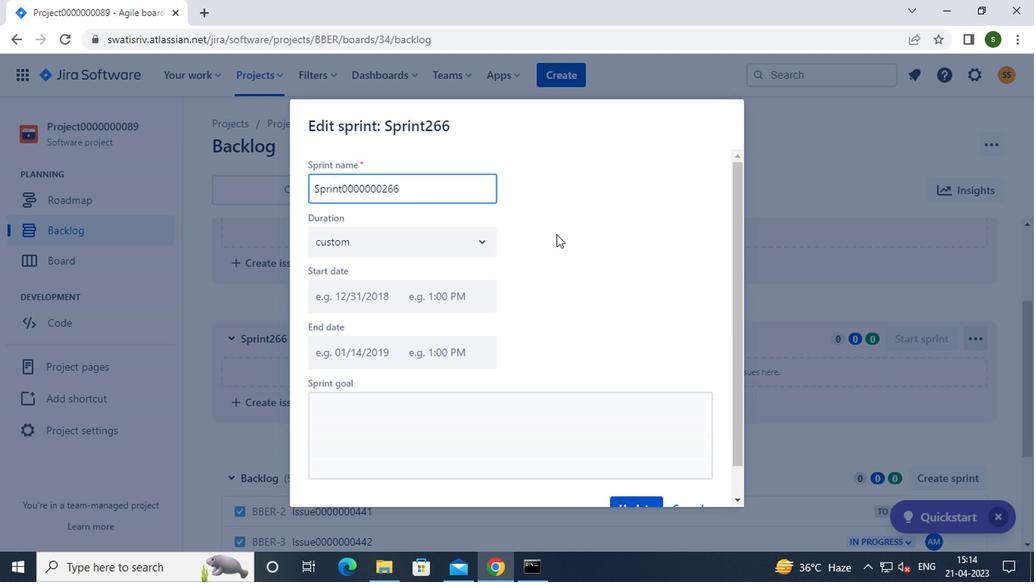 
Action: Mouse scrolled (633, 380) with delta (0, 0)
Screenshot: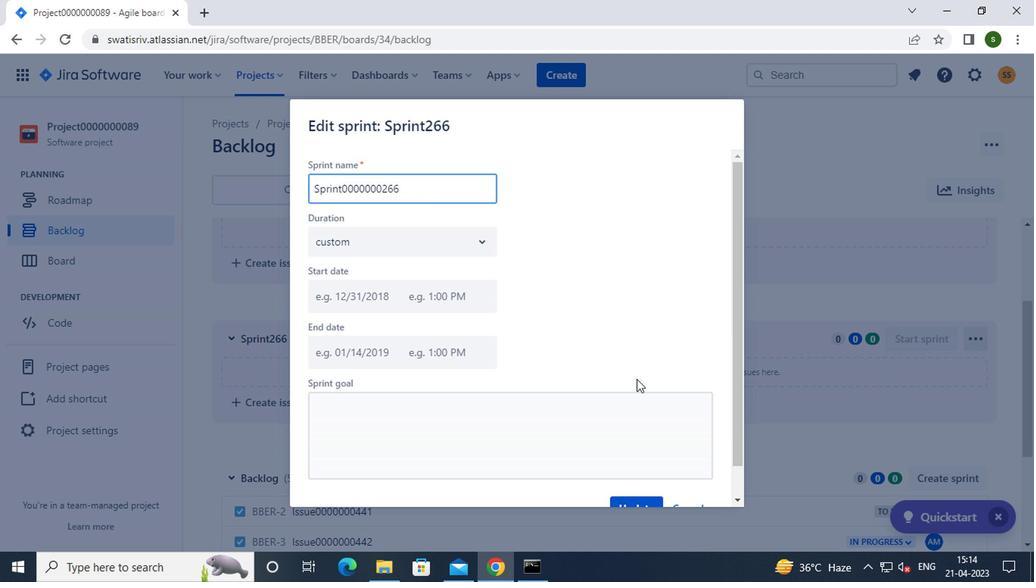 
Action: Mouse scrolled (633, 380) with delta (0, 0)
Screenshot: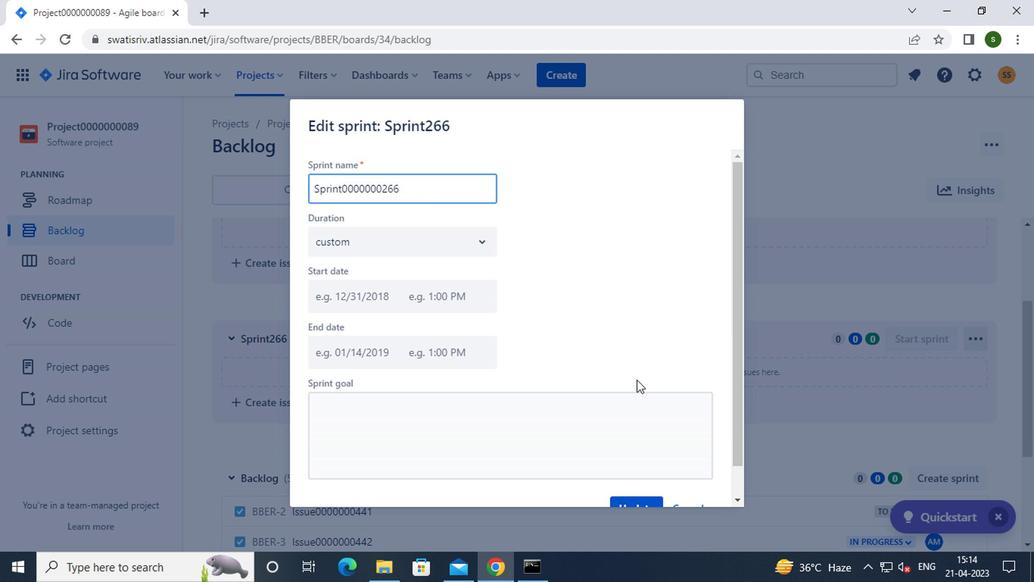 
Action: Mouse moved to (635, 468)
Screenshot: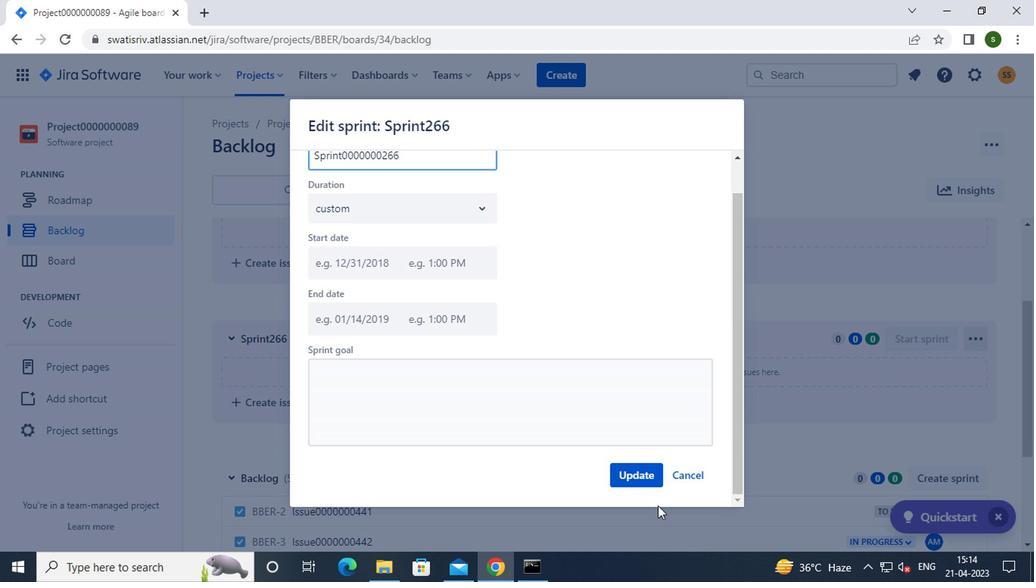 
Action: Mouse pressed left at (635, 468)
Screenshot: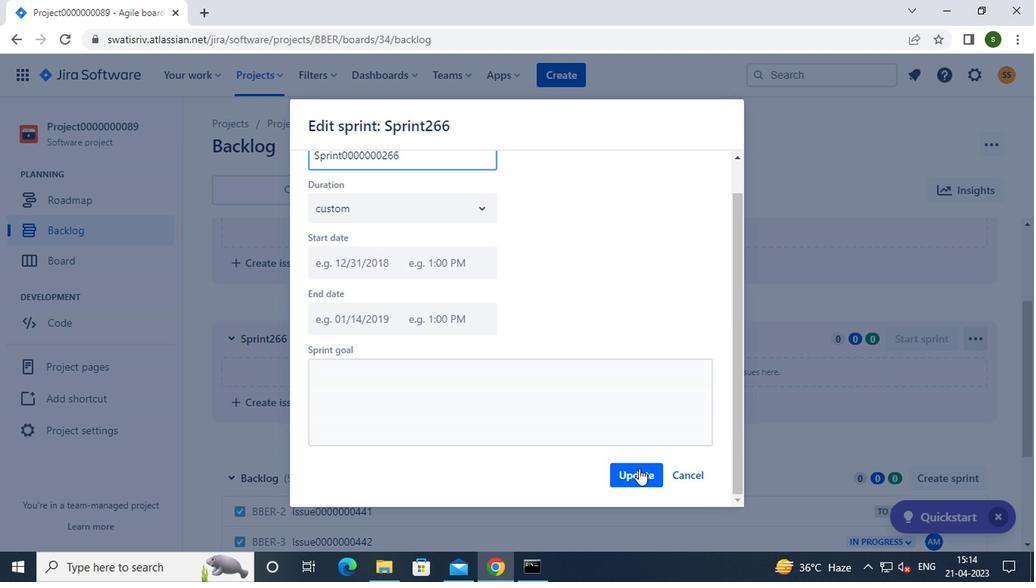 
Action: Mouse moved to (812, 396)
Screenshot: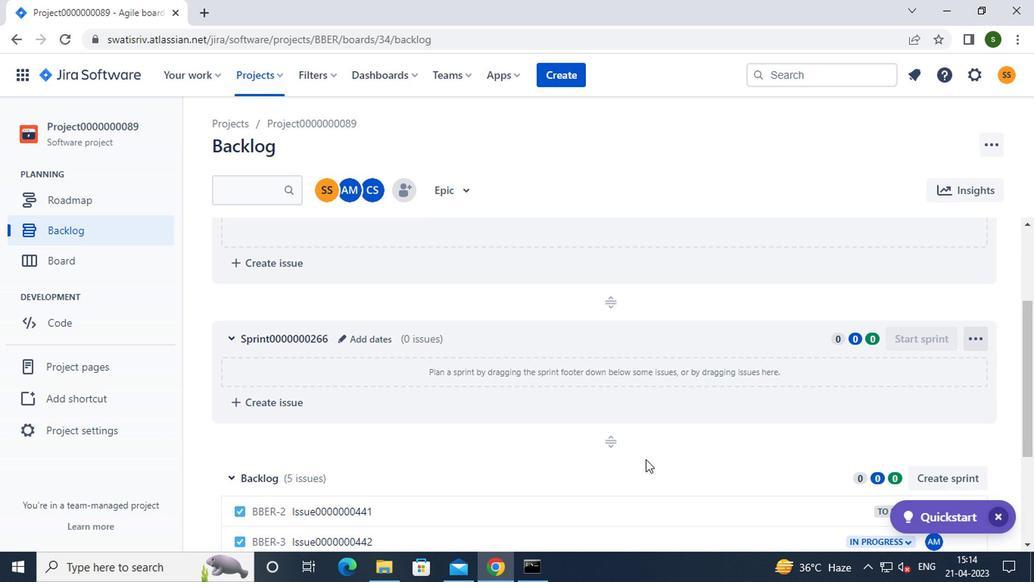 
Action: Mouse scrolled (812, 395) with delta (0, 0)
Screenshot: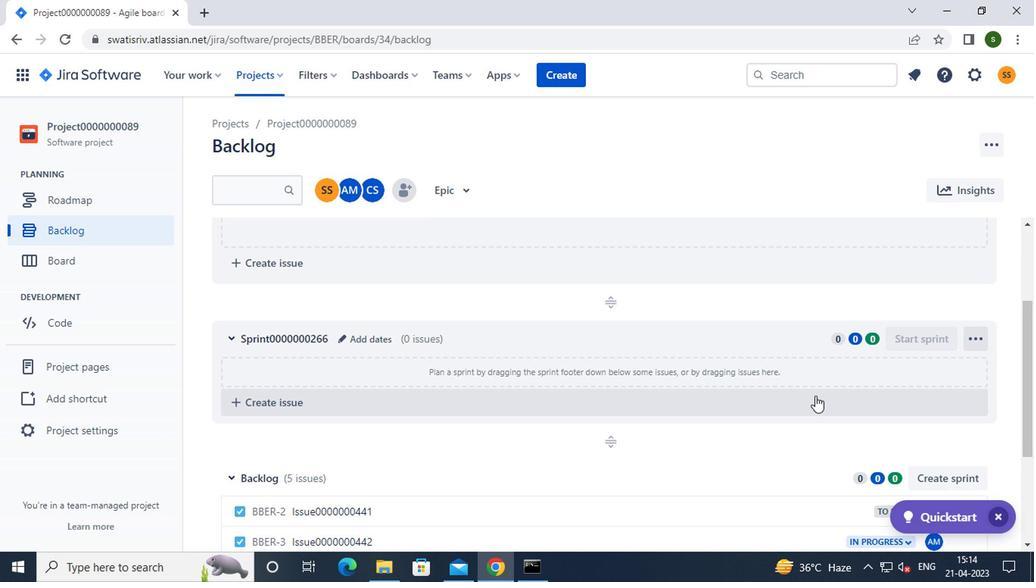 
Action: Mouse scrolled (812, 395) with delta (0, 0)
Screenshot: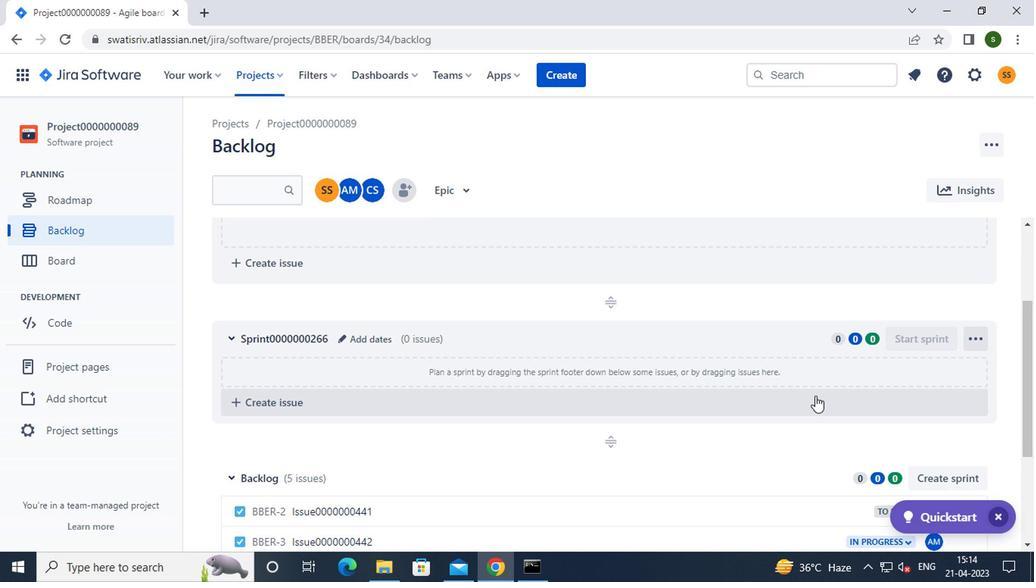
Action: Mouse moved to (940, 325)
Screenshot: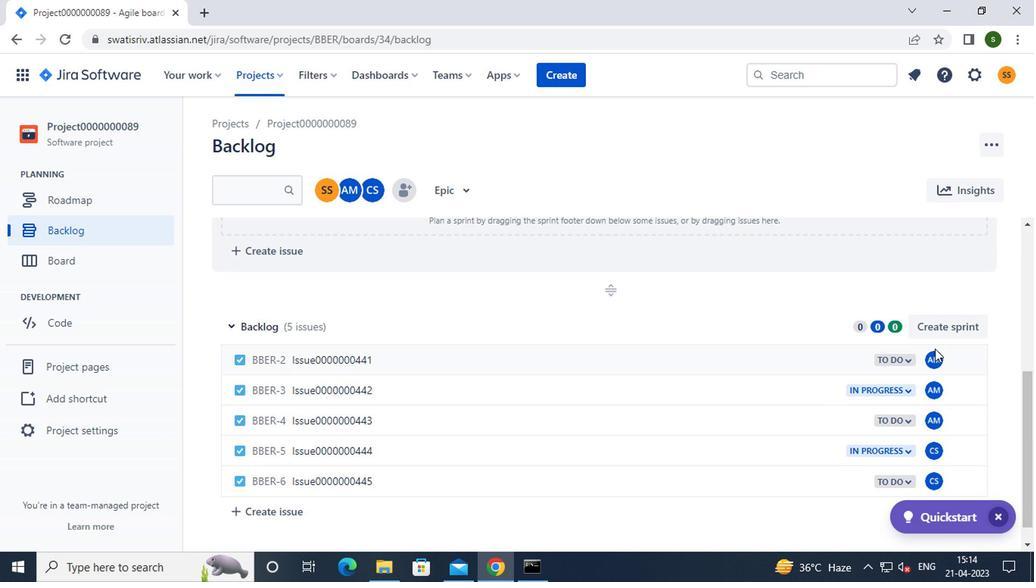 
Action: Mouse pressed left at (940, 325)
Screenshot: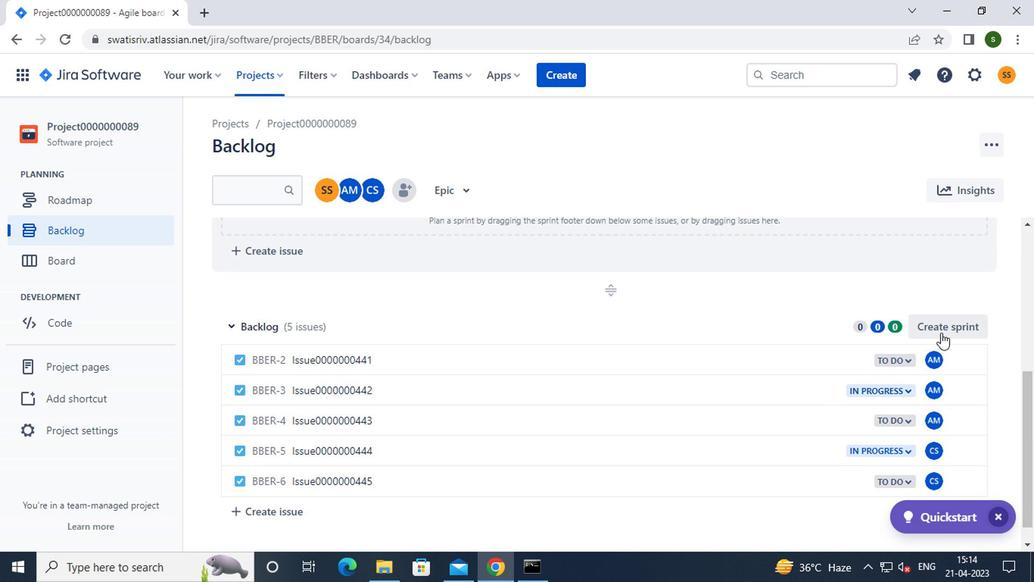 
Action: Mouse moved to (969, 323)
Screenshot: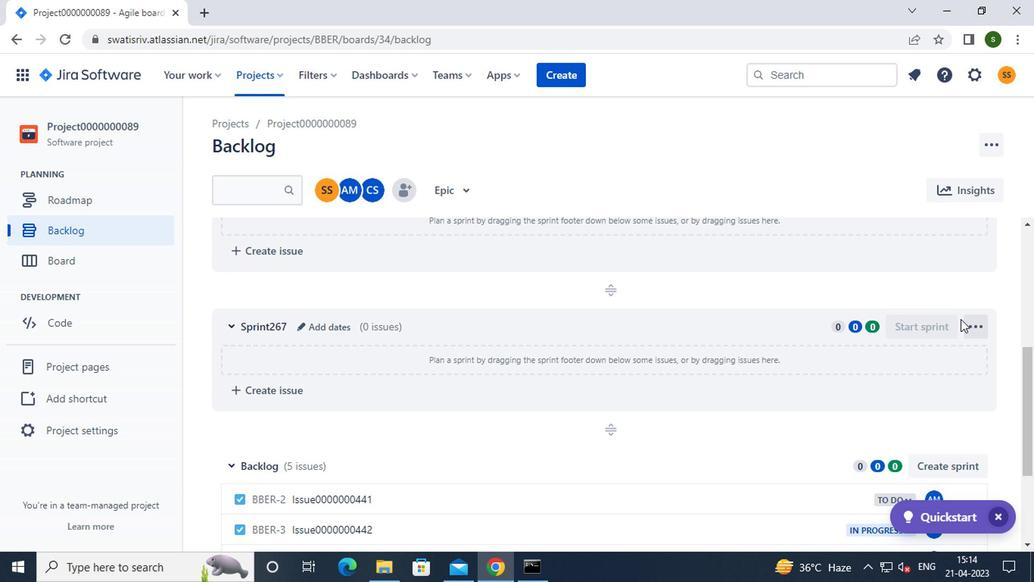 
Action: Mouse pressed left at (969, 323)
Screenshot: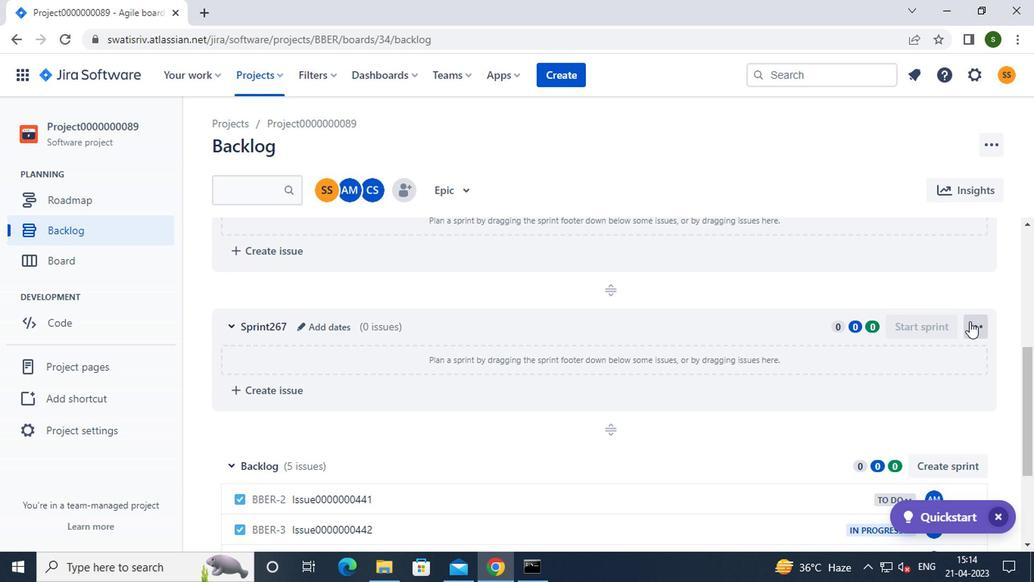 
Action: Mouse moved to (950, 384)
Screenshot: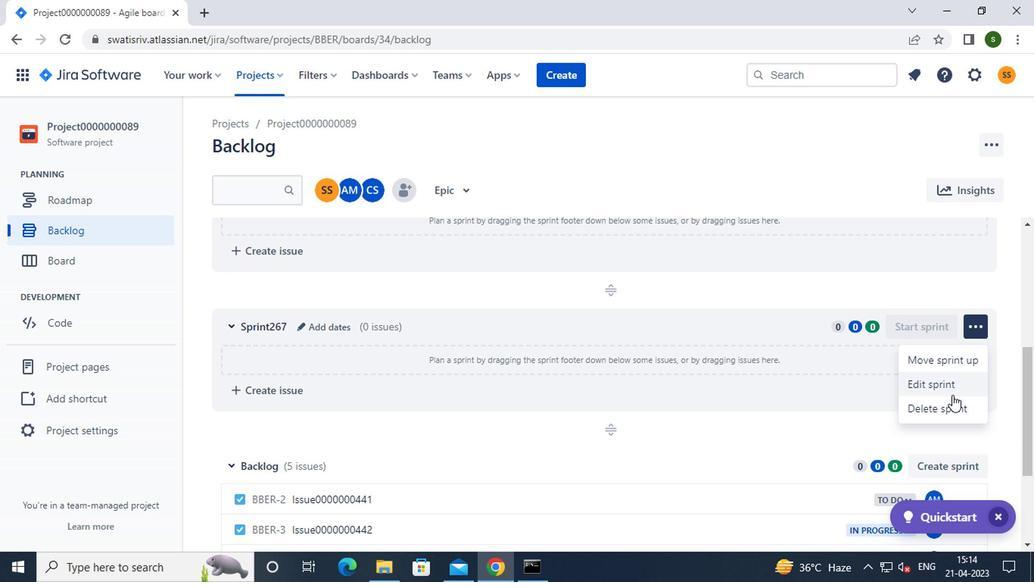
Action: Mouse pressed left at (950, 384)
Screenshot: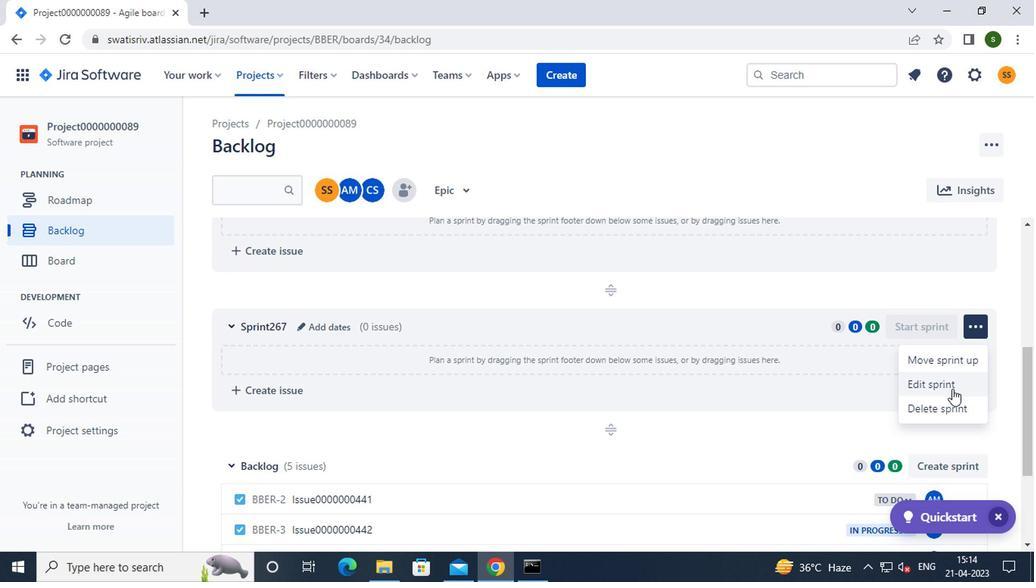 
Action: Mouse moved to (410, 189)
Screenshot: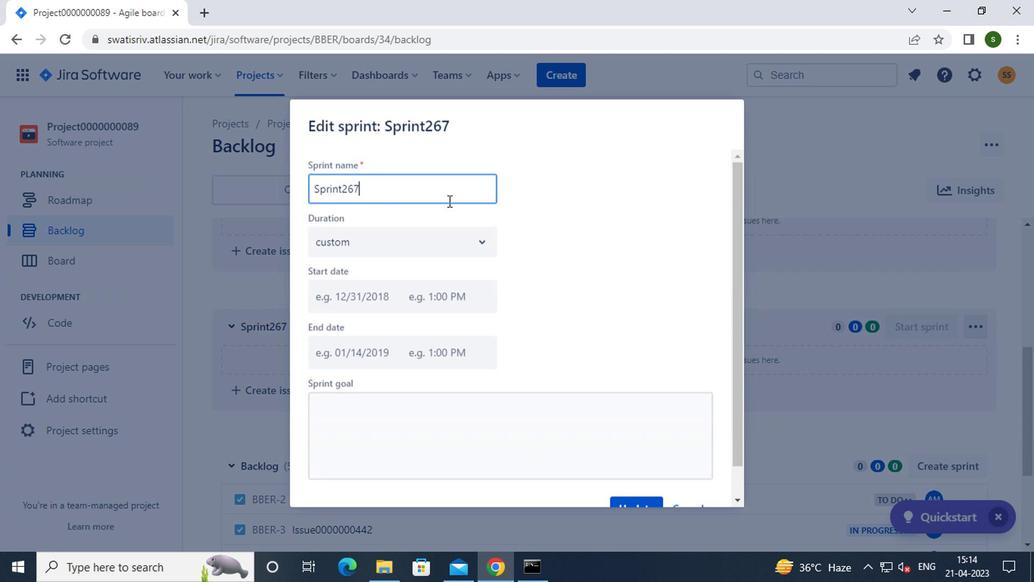 
Action: Key pressed <Key.backspace><Key.backspace><Key.backspace><Key.backspace><Key.backspace><Key.backspace><Key.backspace><Key.backspace><Key.backspace><Key.backspace><Key.backspace><Key.caps_lock>s<Key.caps_lock>print0000000267
Screenshot: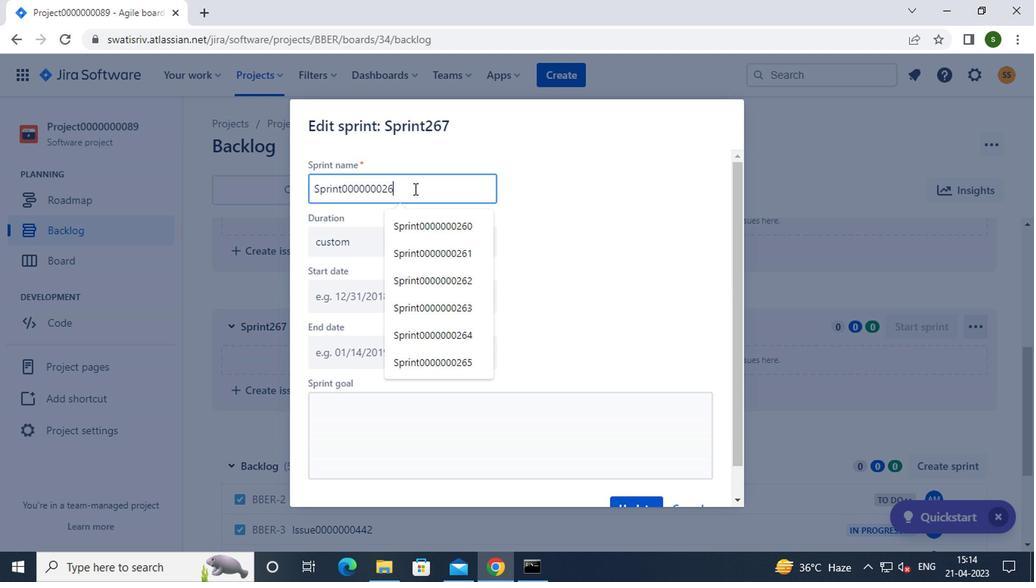 
Action: Mouse moved to (555, 328)
Screenshot: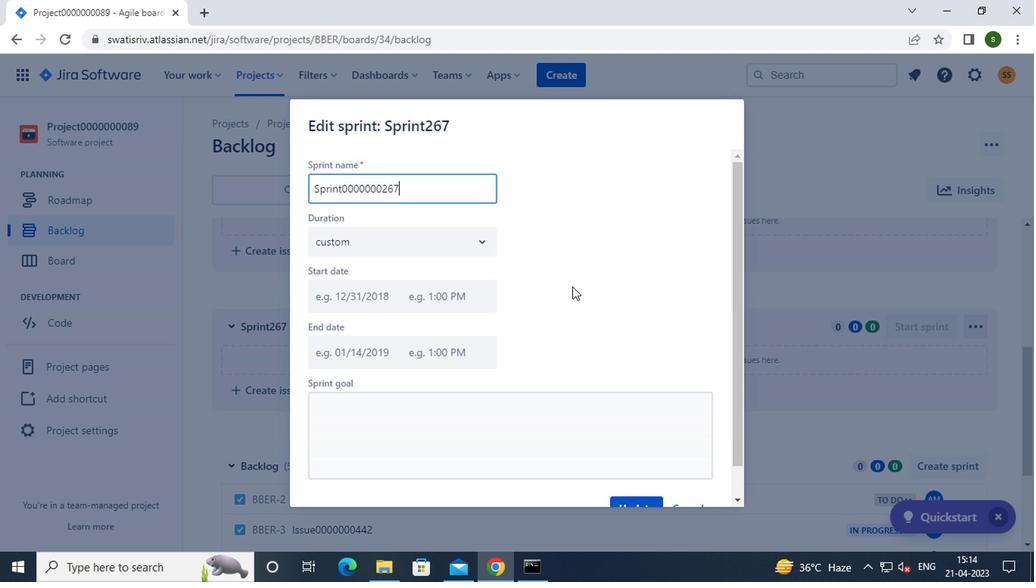 
Action: Mouse scrolled (555, 327) with delta (0, 0)
Screenshot: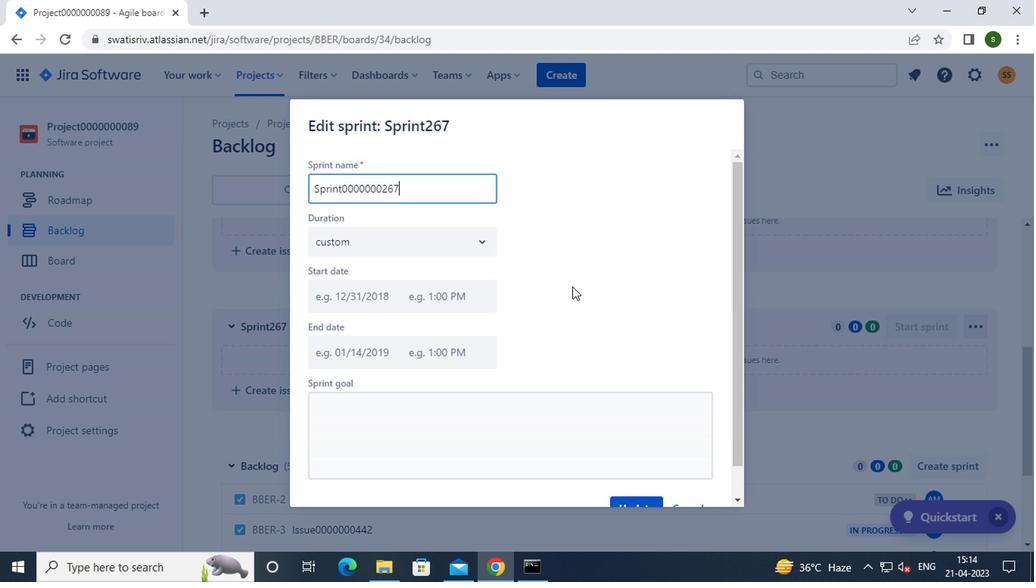
Action: Mouse moved to (637, 473)
Screenshot: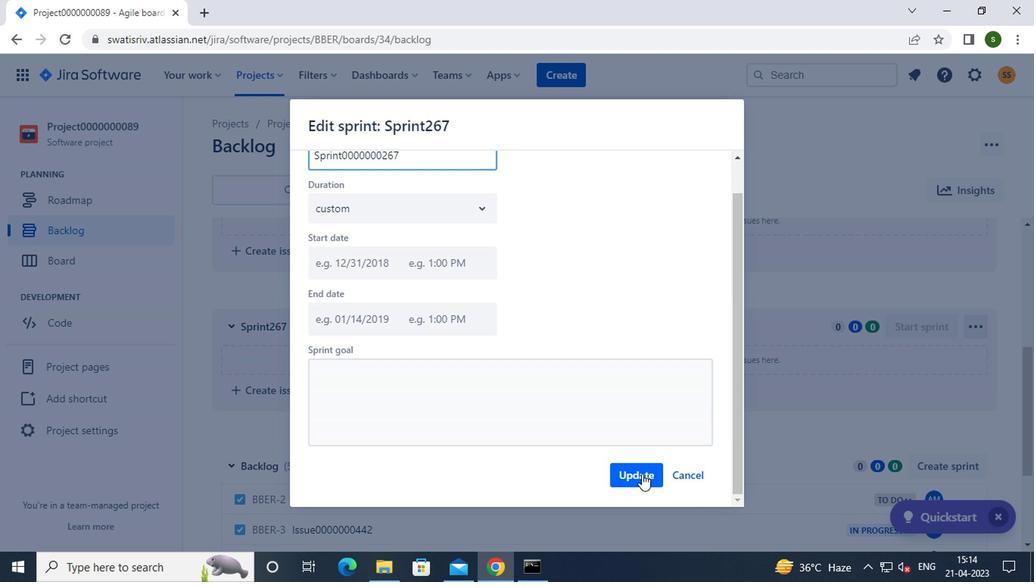 
Action: Mouse pressed left at (637, 473)
Screenshot: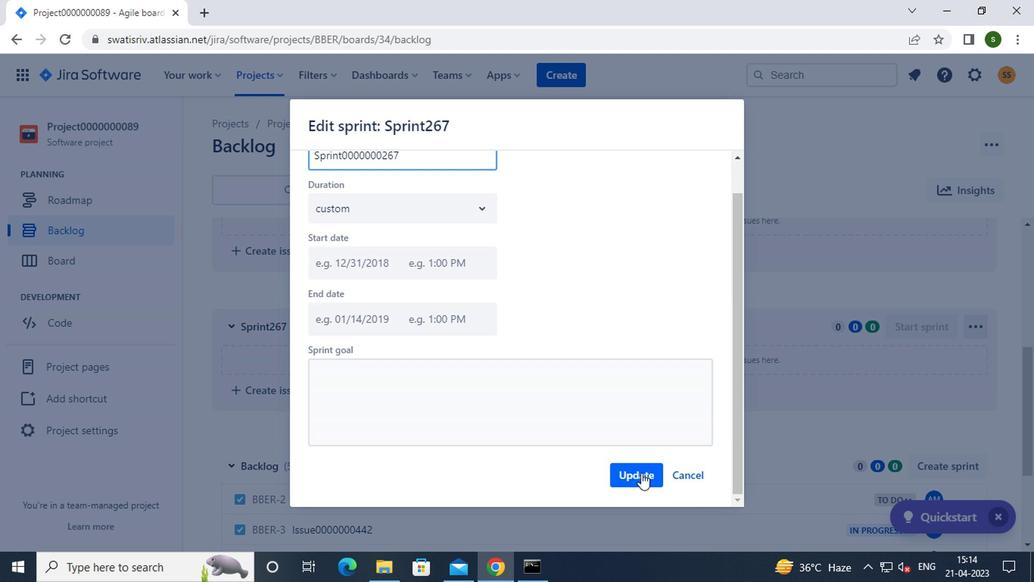 
Action: Mouse moved to (644, 283)
Screenshot: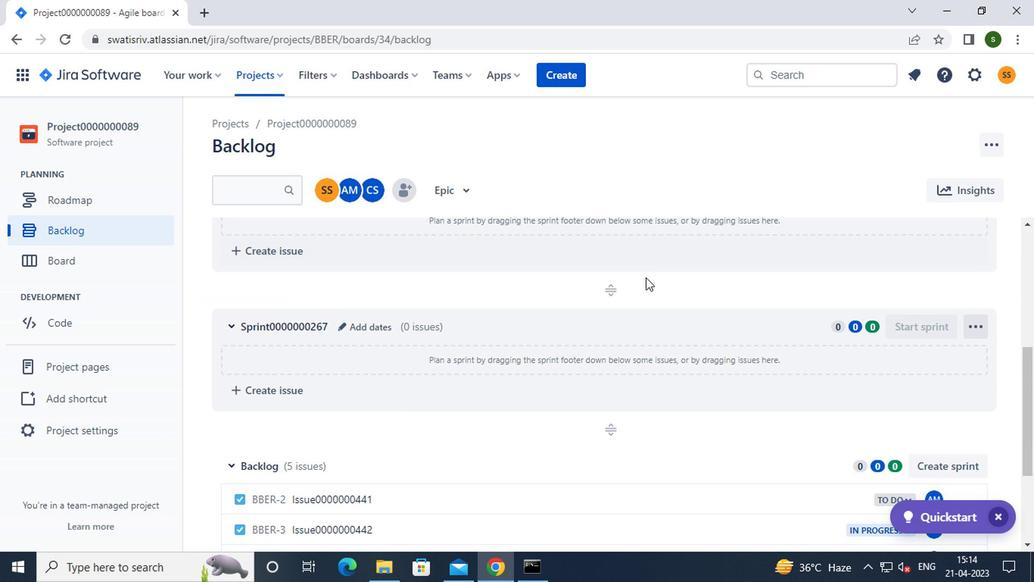 
